 Task: Use time selection snapping to align the start and end points of a guitar riff.
Action: Mouse moved to (86, 5)
Screenshot: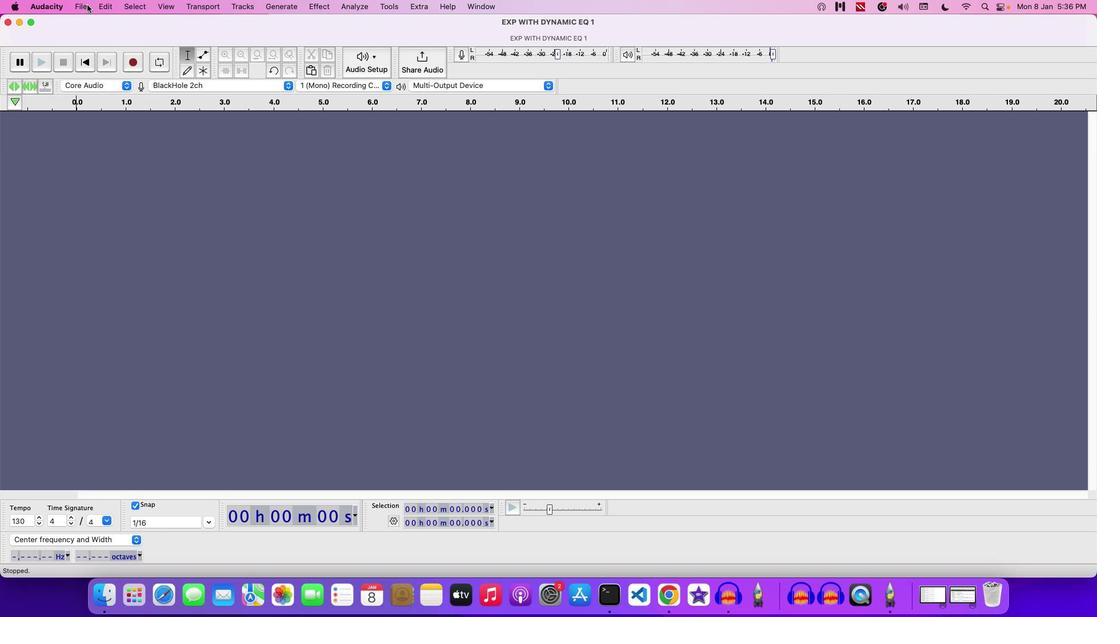 
Action: Mouse pressed left at (86, 5)
Screenshot: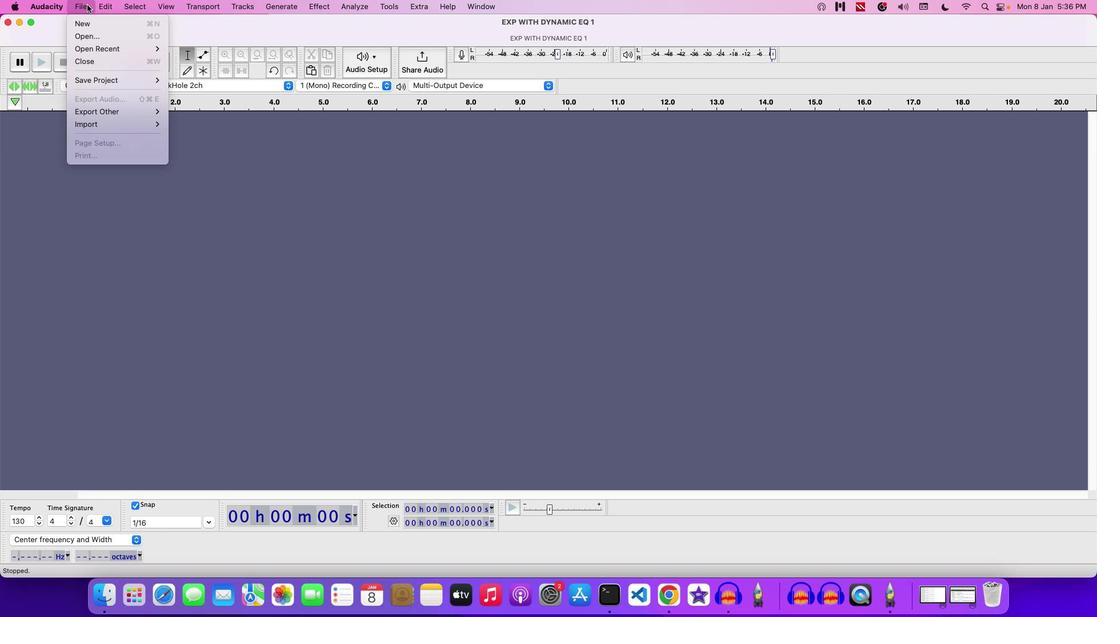
Action: Mouse moved to (100, 36)
Screenshot: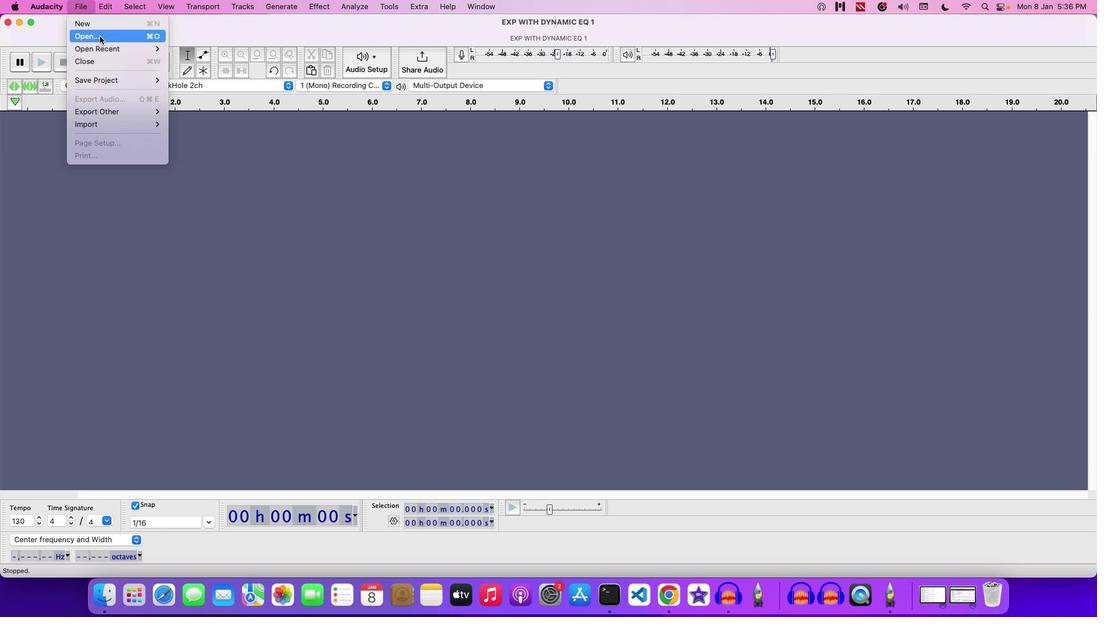 
Action: Mouse pressed left at (100, 36)
Screenshot: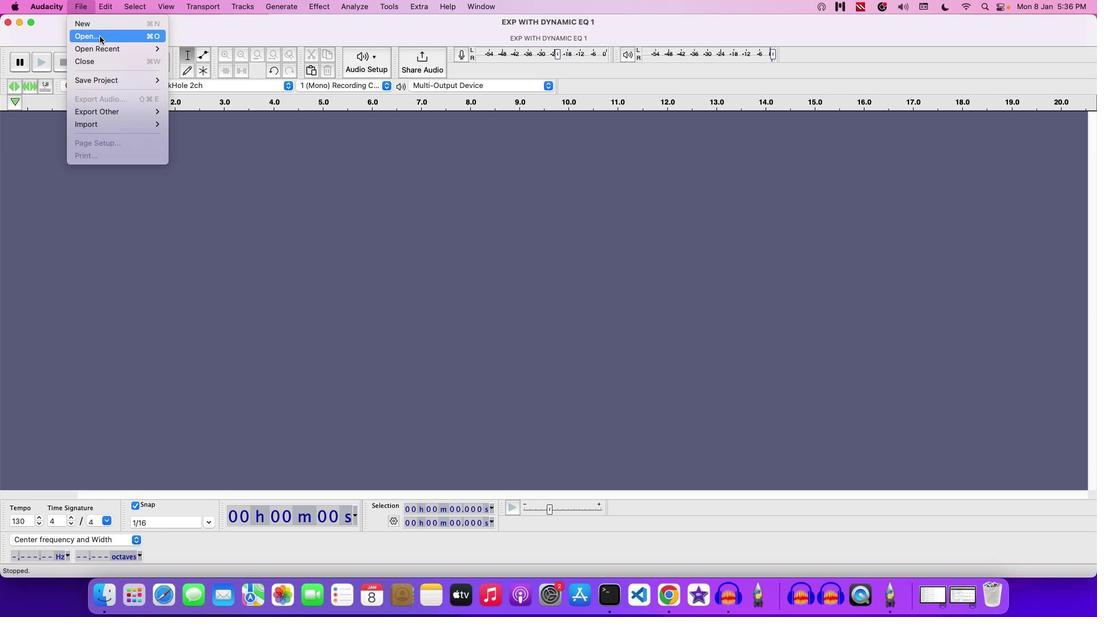 
Action: Mouse moved to (559, 121)
Screenshot: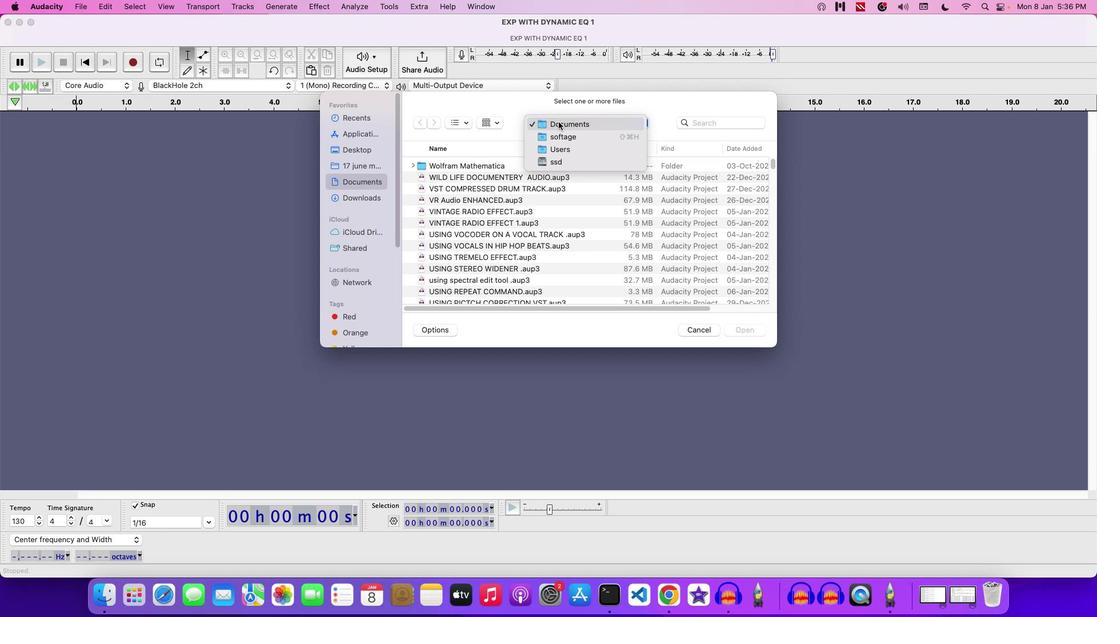
Action: Mouse pressed left at (559, 121)
Screenshot: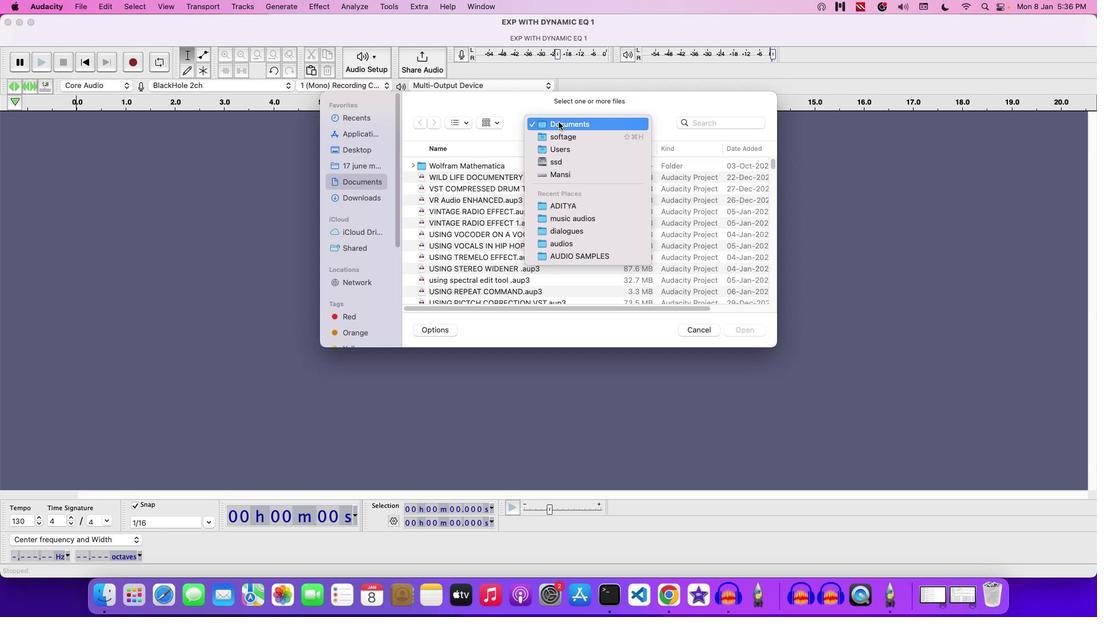 
Action: Mouse moved to (567, 208)
Screenshot: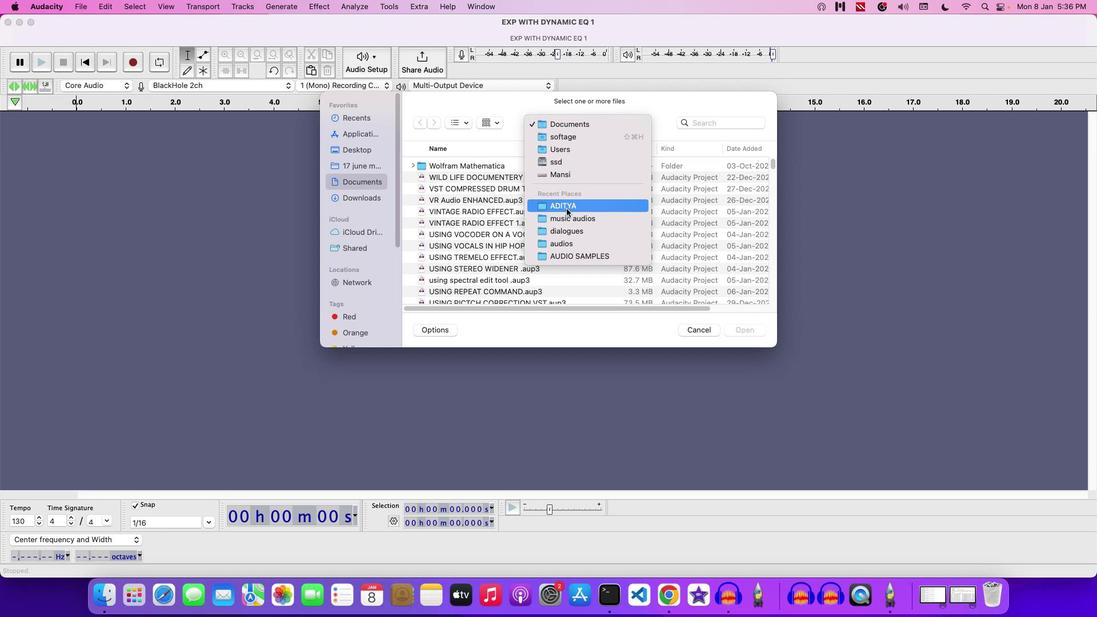 
Action: Mouse pressed left at (567, 208)
Screenshot: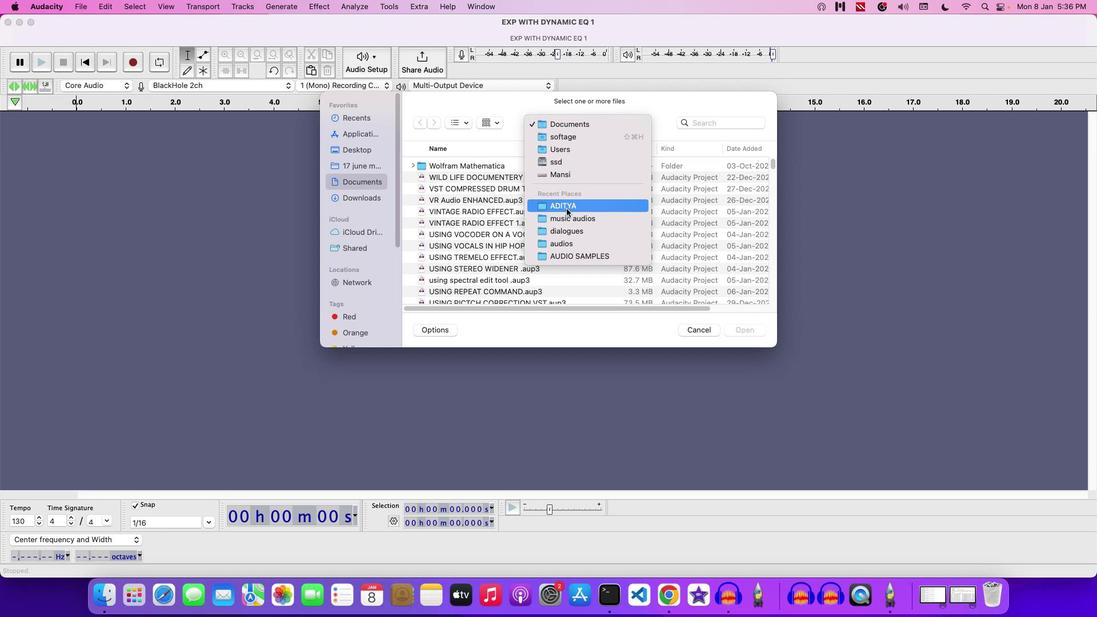 
Action: Mouse moved to (536, 217)
Screenshot: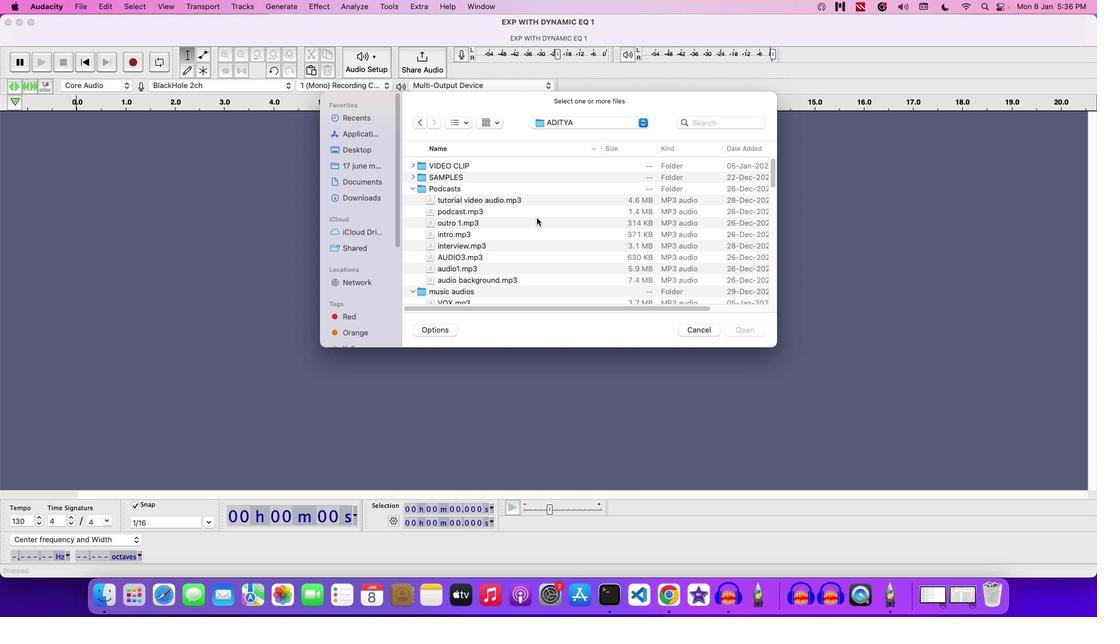 
Action: Mouse scrolled (536, 217) with delta (0, 0)
Screenshot: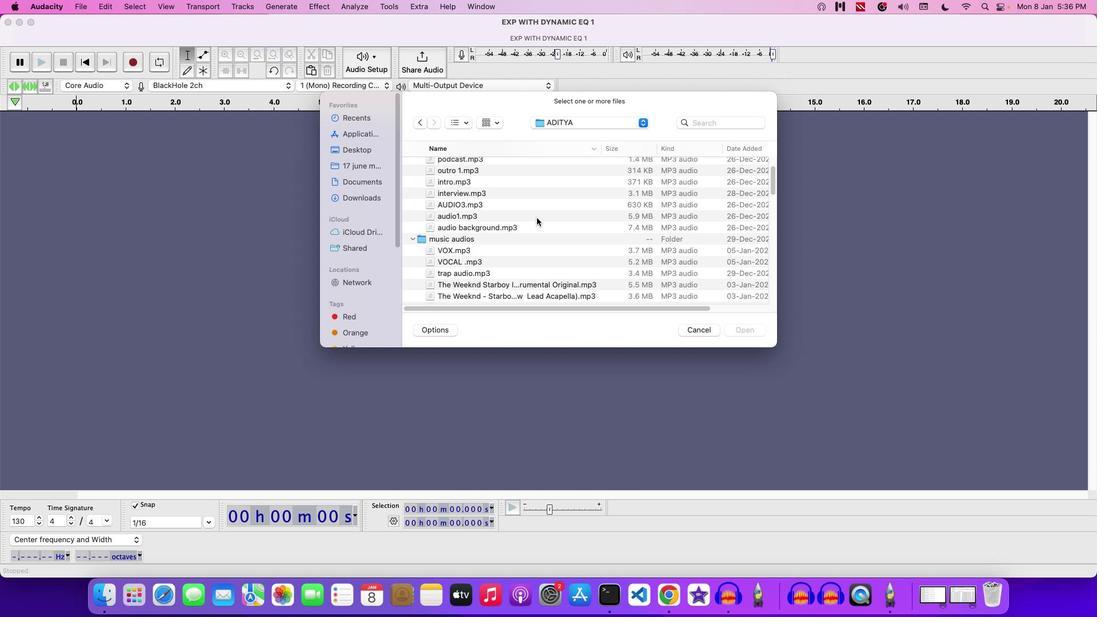 
Action: Mouse scrolled (536, 217) with delta (0, 0)
Screenshot: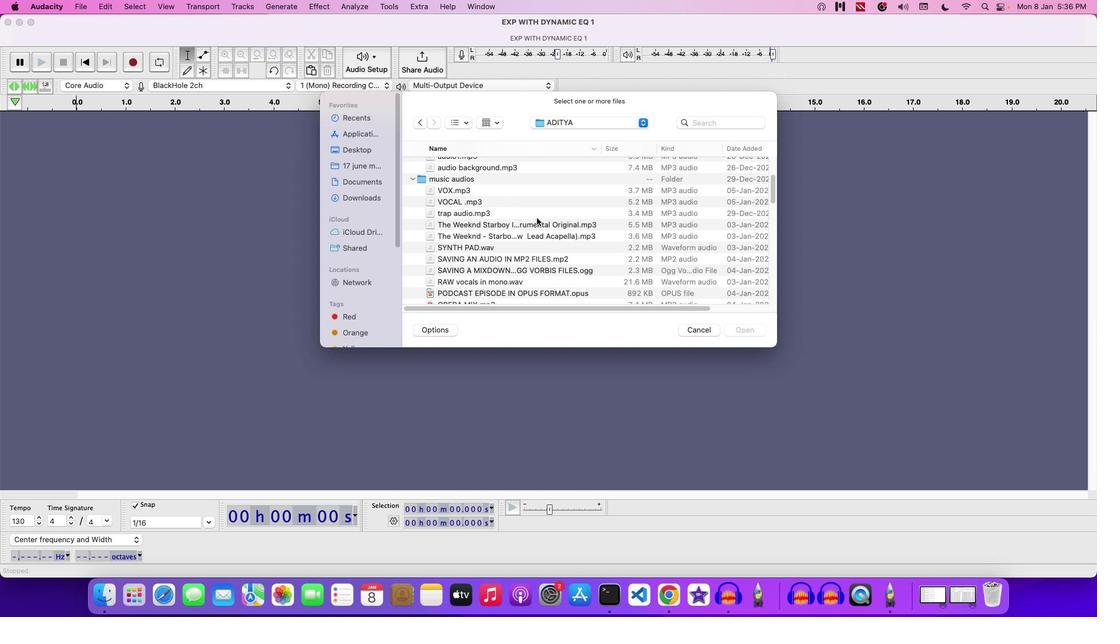 
Action: Mouse scrolled (536, 217) with delta (0, -1)
Screenshot: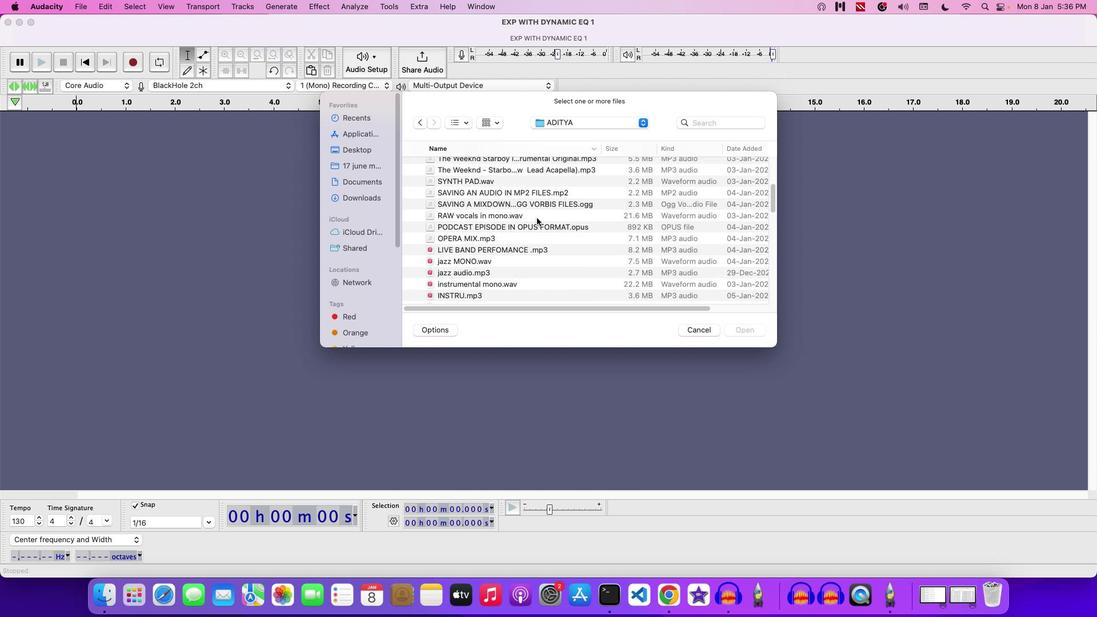 
Action: Mouse scrolled (536, 217) with delta (0, -2)
Screenshot: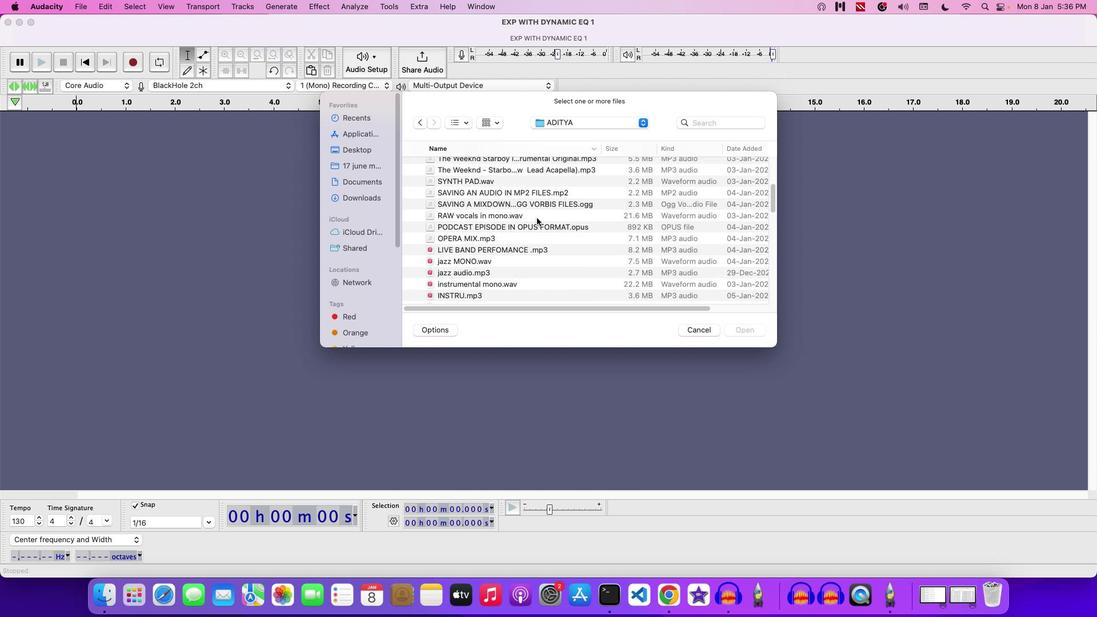 
Action: Mouse scrolled (536, 217) with delta (0, -2)
Screenshot: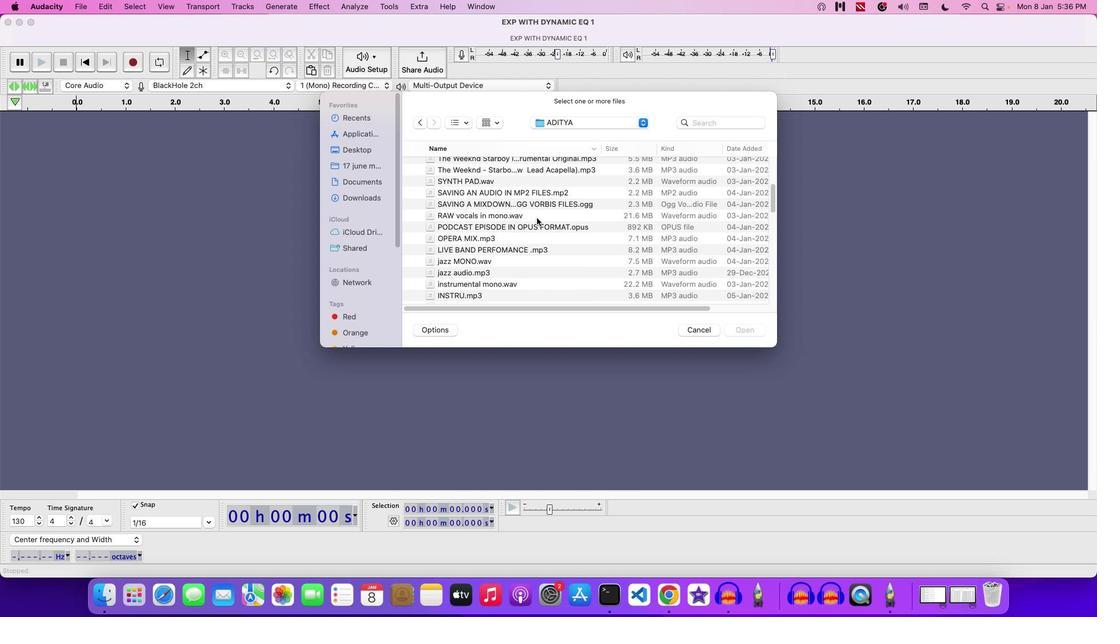 
Action: Mouse scrolled (536, 217) with delta (0, 0)
Screenshot: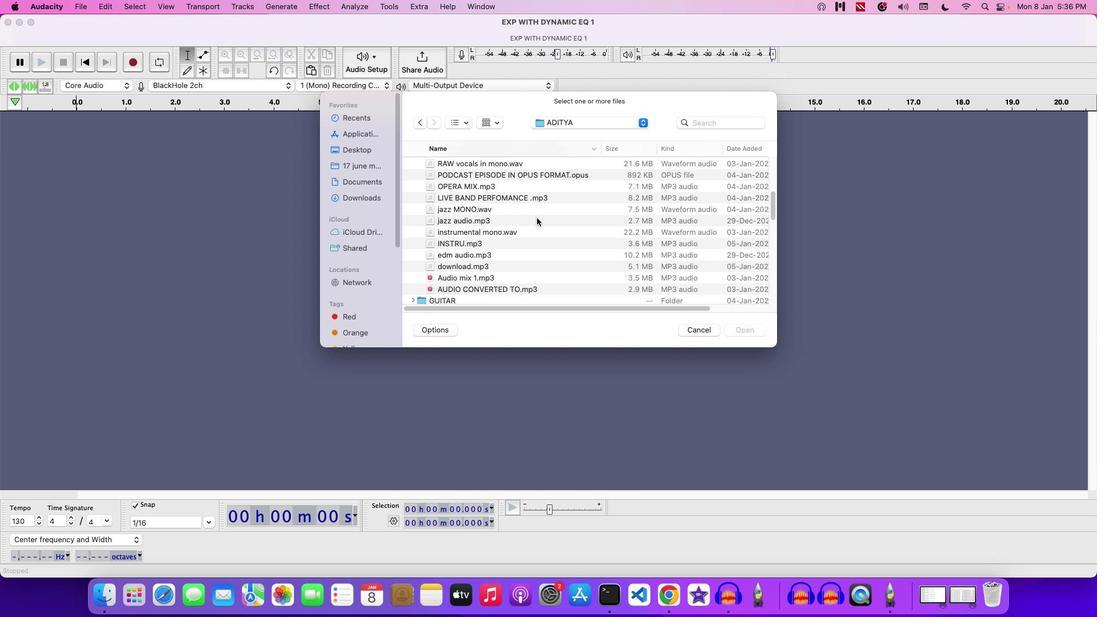 
Action: Mouse scrolled (536, 217) with delta (0, 0)
Screenshot: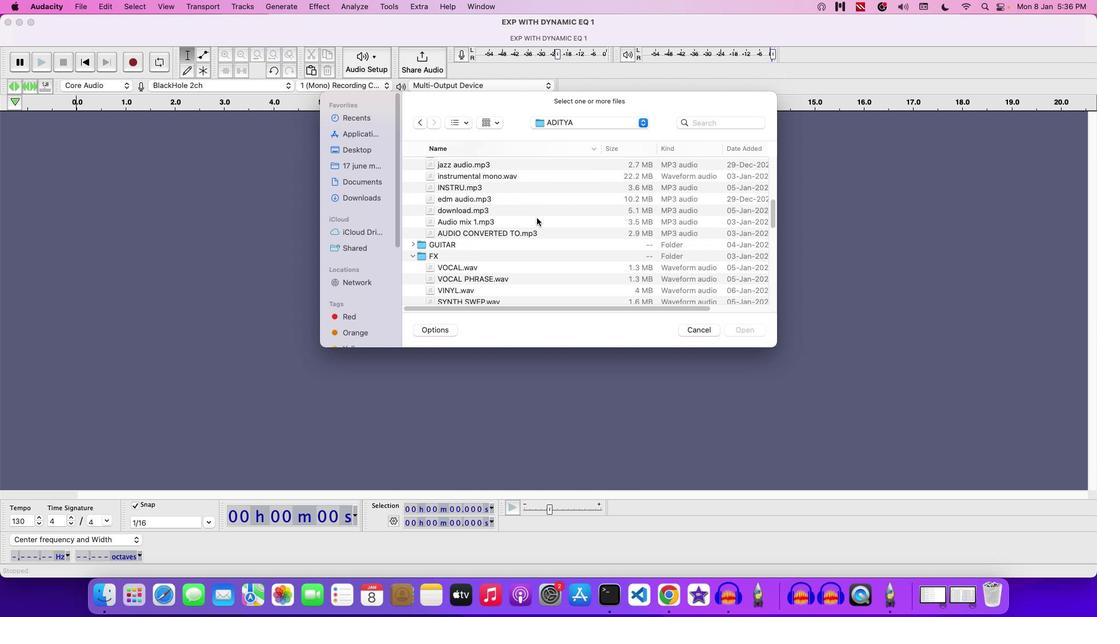 
Action: Mouse scrolled (536, 217) with delta (0, -1)
Screenshot: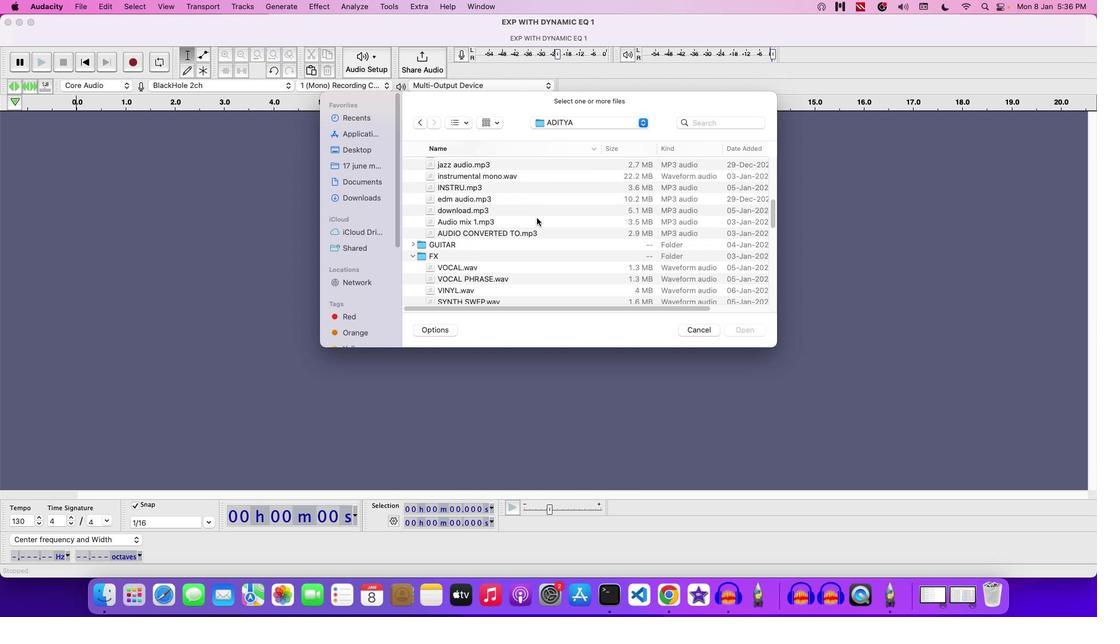 
Action: Mouse scrolled (536, 217) with delta (0, -2)
Screenshot: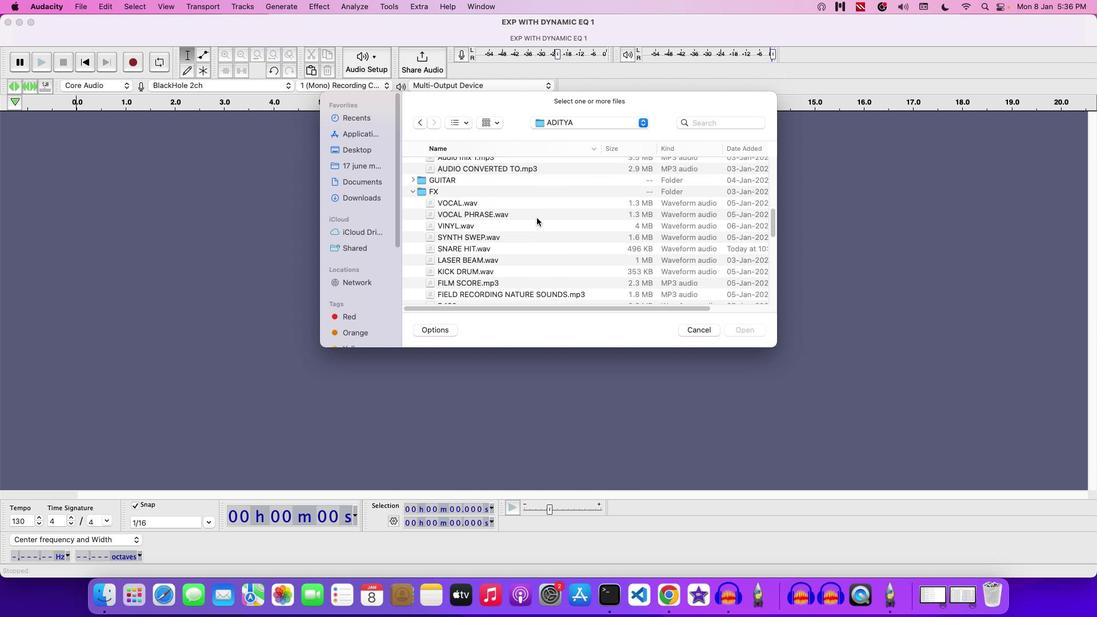 
Action: Mouse scrolled (536, 217) with delta (0, -2)
Screenshot: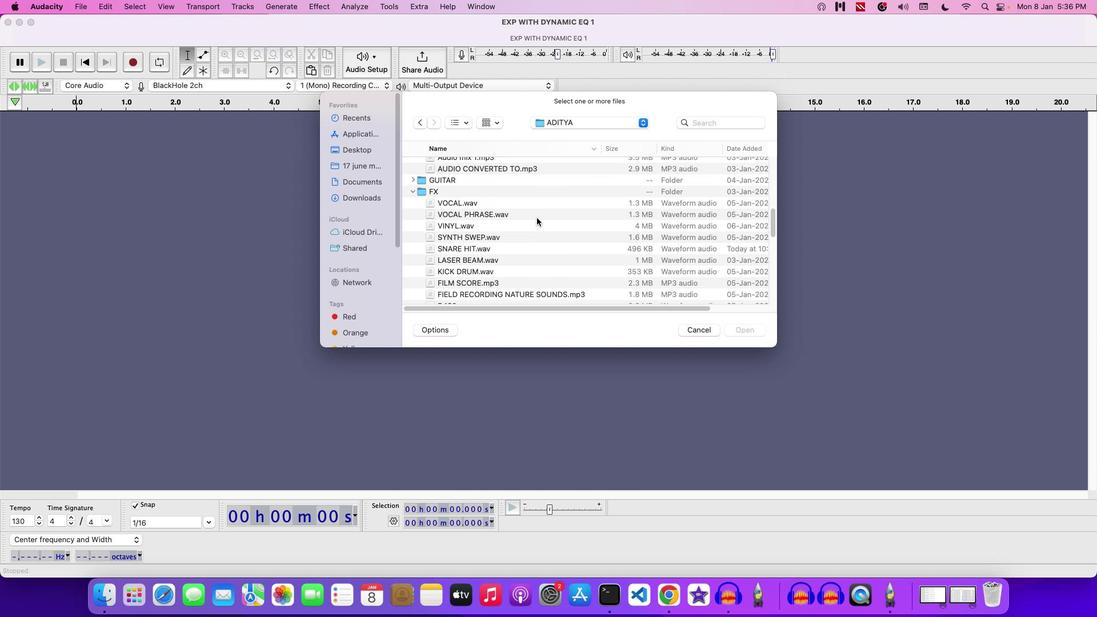 
Action: Mouse moved to (415, 182)
Screenshot: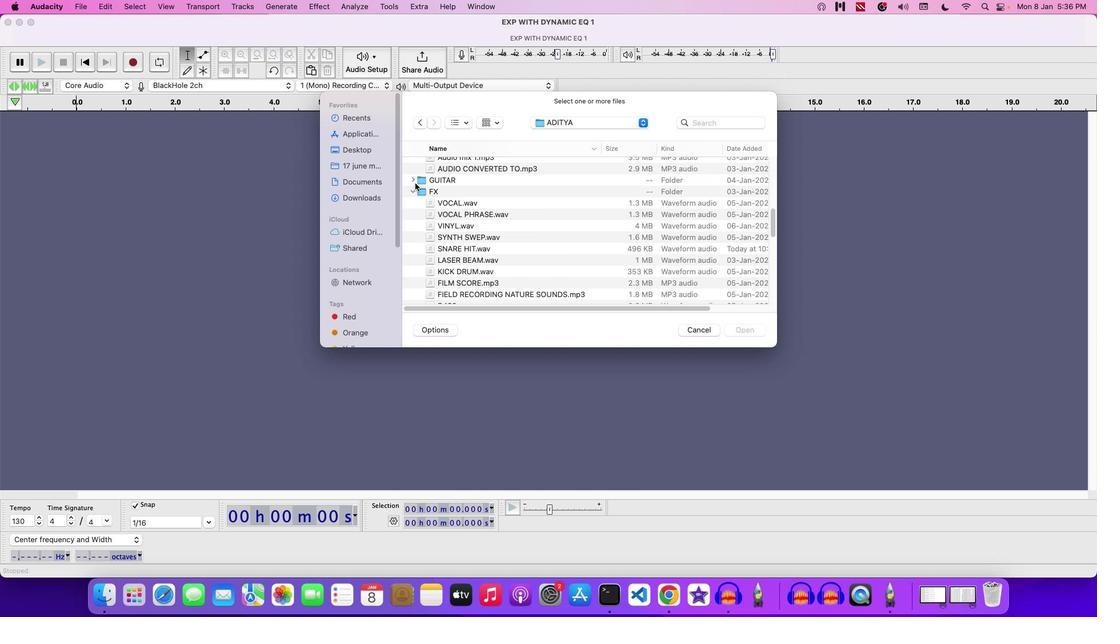 
Action: Mouse pressed left at (415, 182)
Screenshot: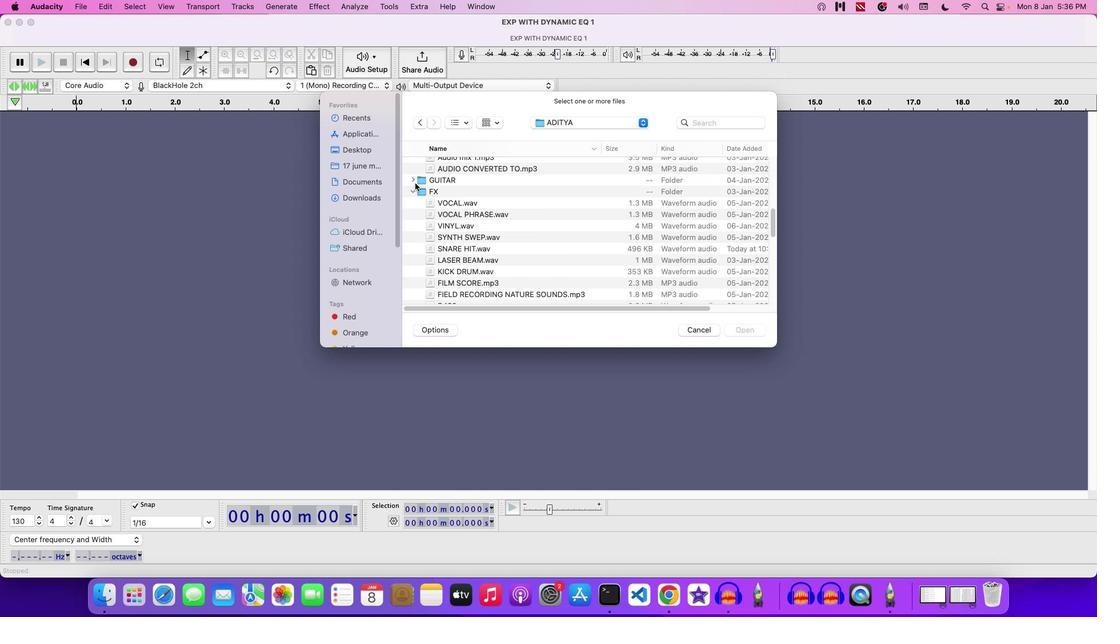 
Action: Mouse moved to (446, 191)
Screenshot: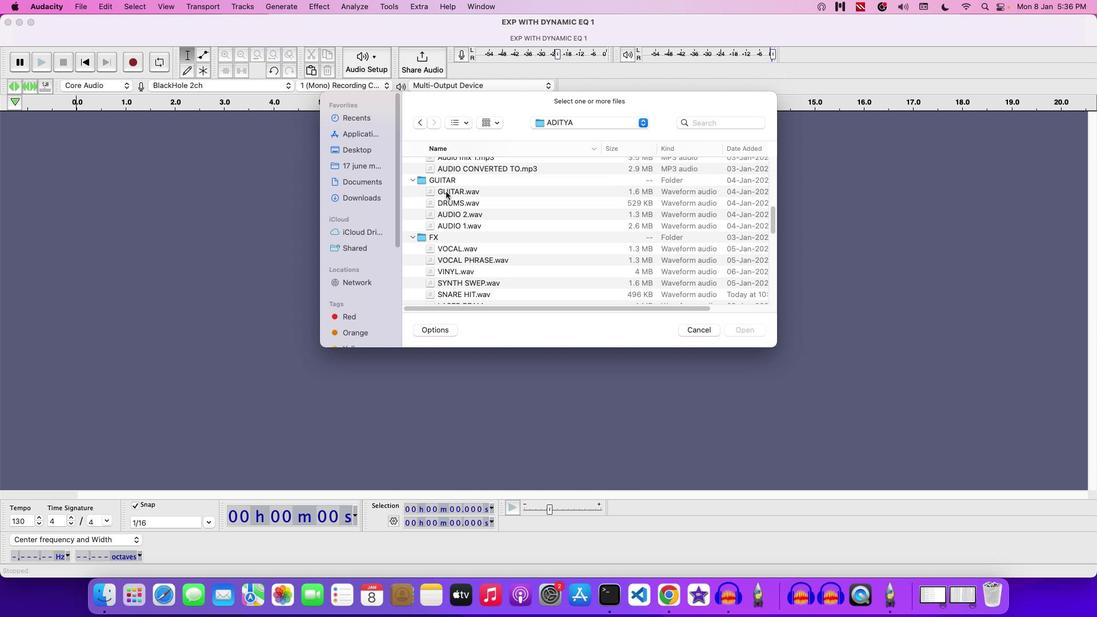 
Action: Mouse pressed left at (446, 191)
Screenshot: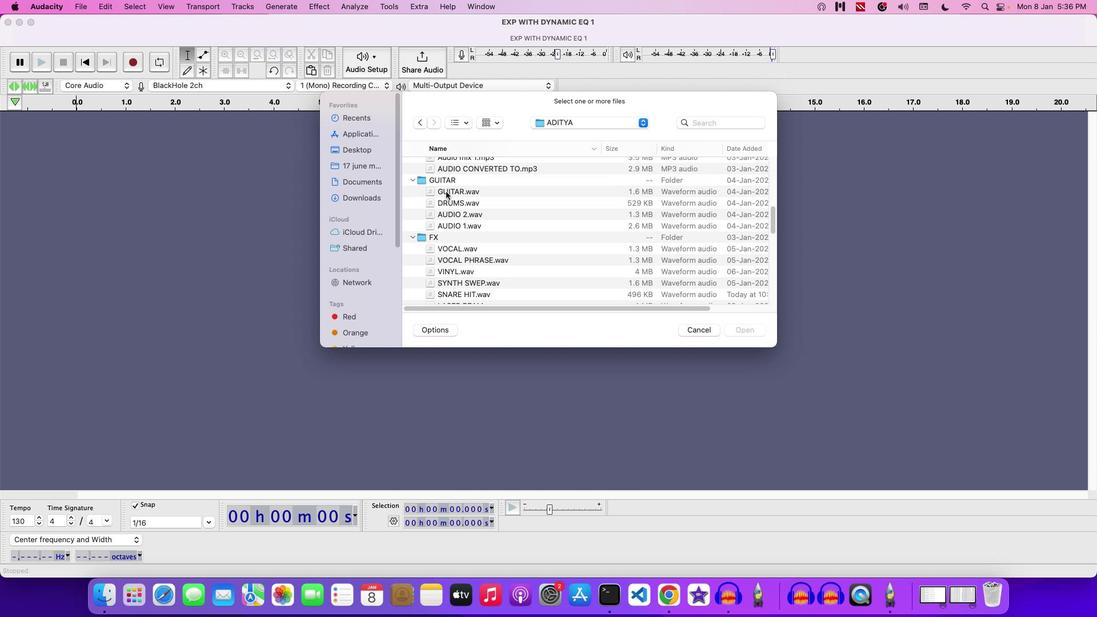 
Action: Mouse moved to (455, 217)
Screenshot: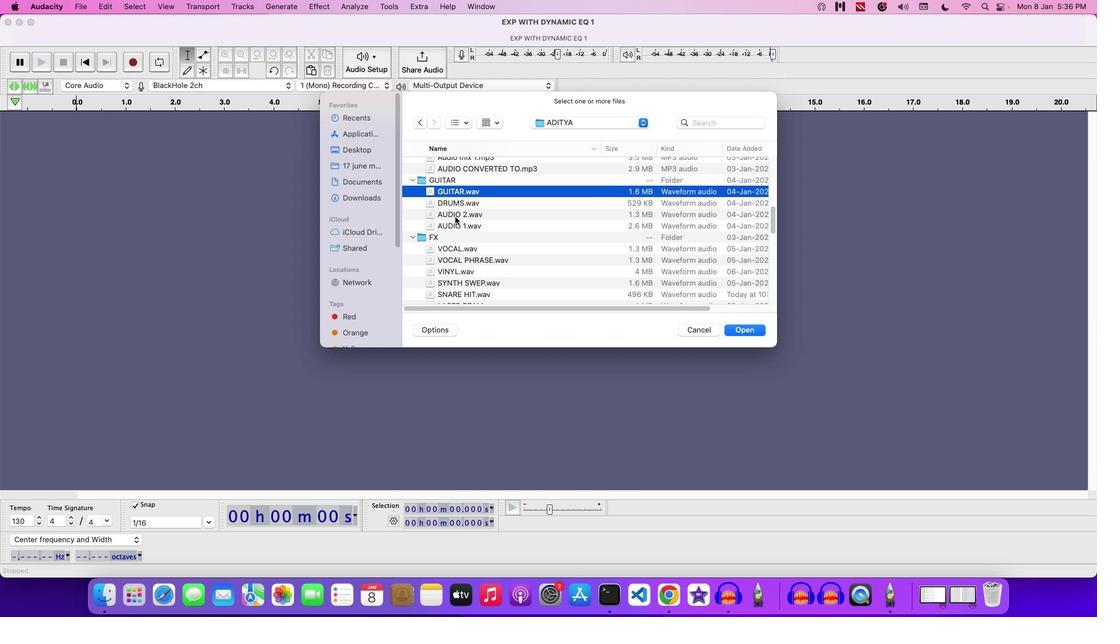
Action: Mouse pressed left at (455, 217)
Screenshot: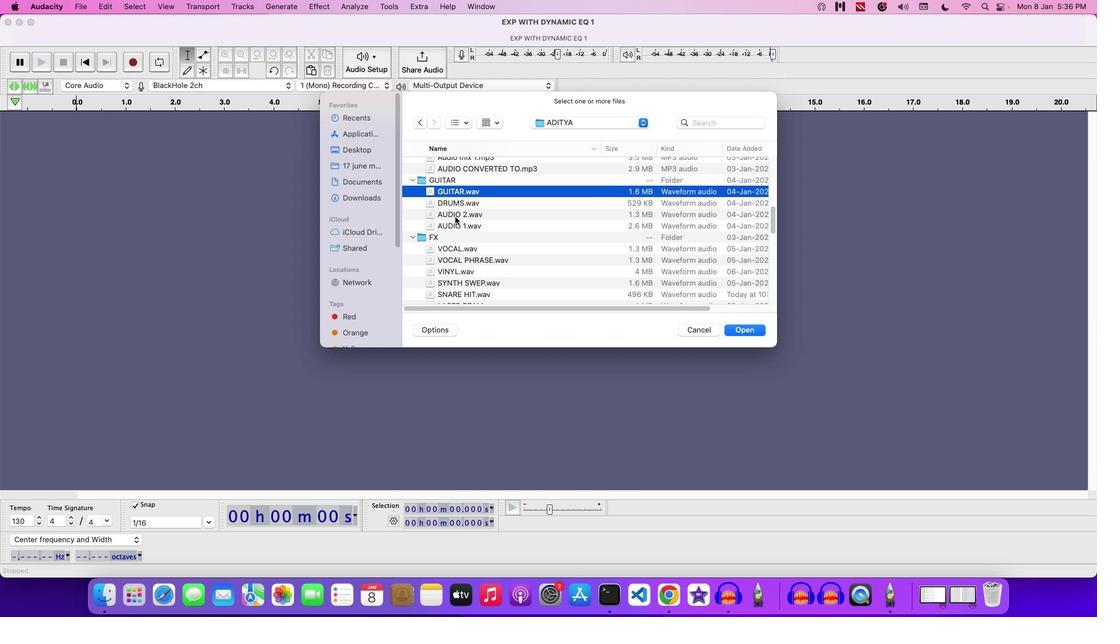 
Action: Mouse moved to (463, 216)
Screenshot: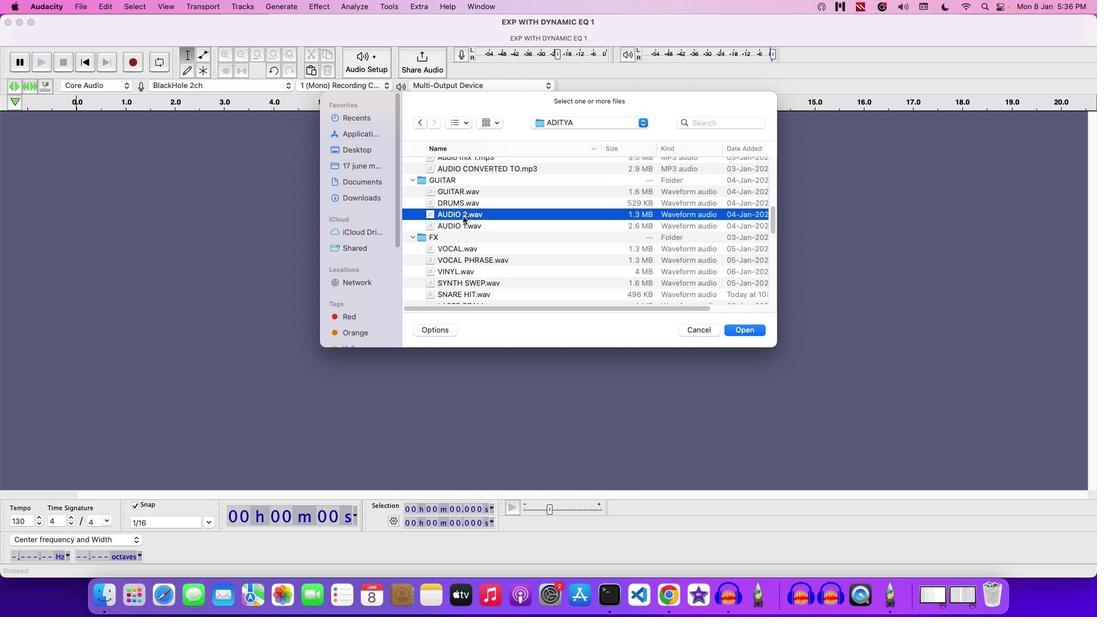 
Action: Mouse pressed left at (463, 216)
Screenshot: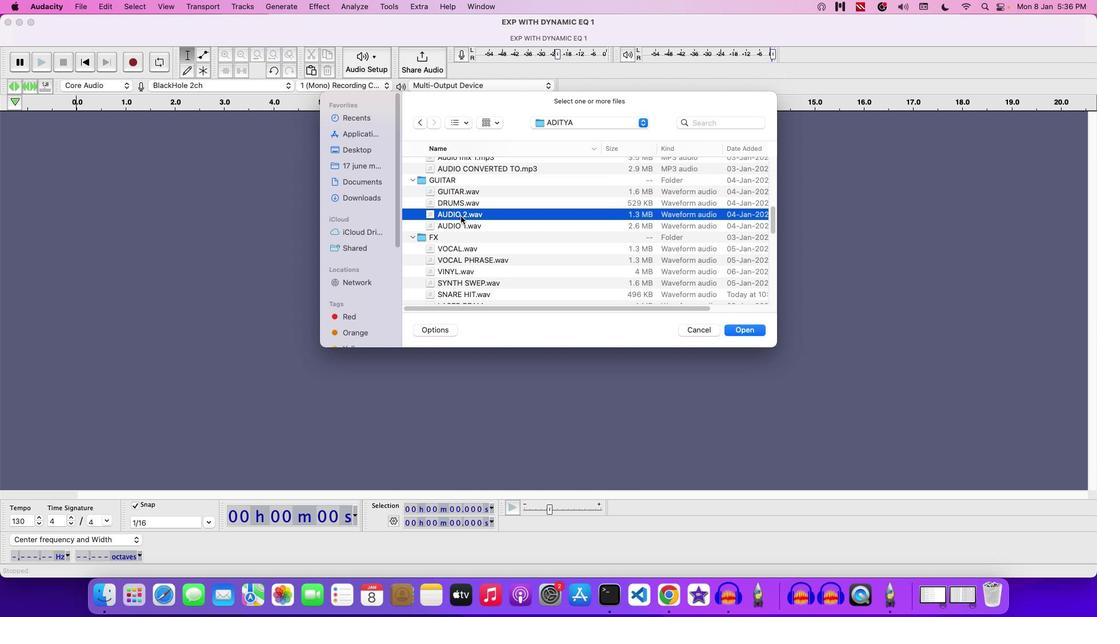
Action: Mouse moved to (699, 328)
Screenshot: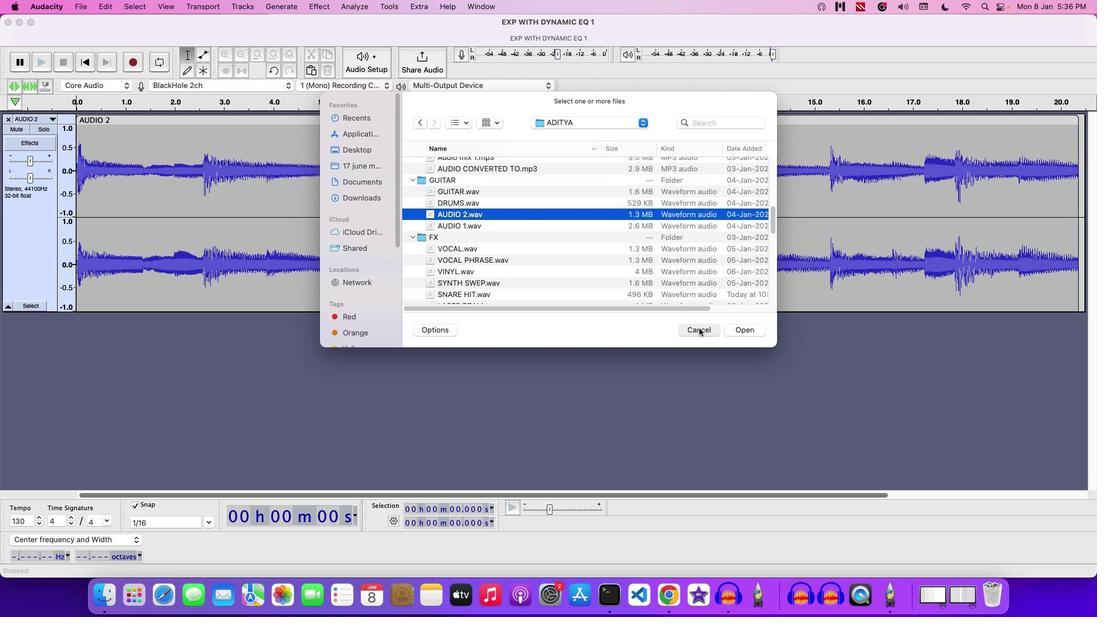 
Action: Mouse pressed left at (699, 328)
Screenshot: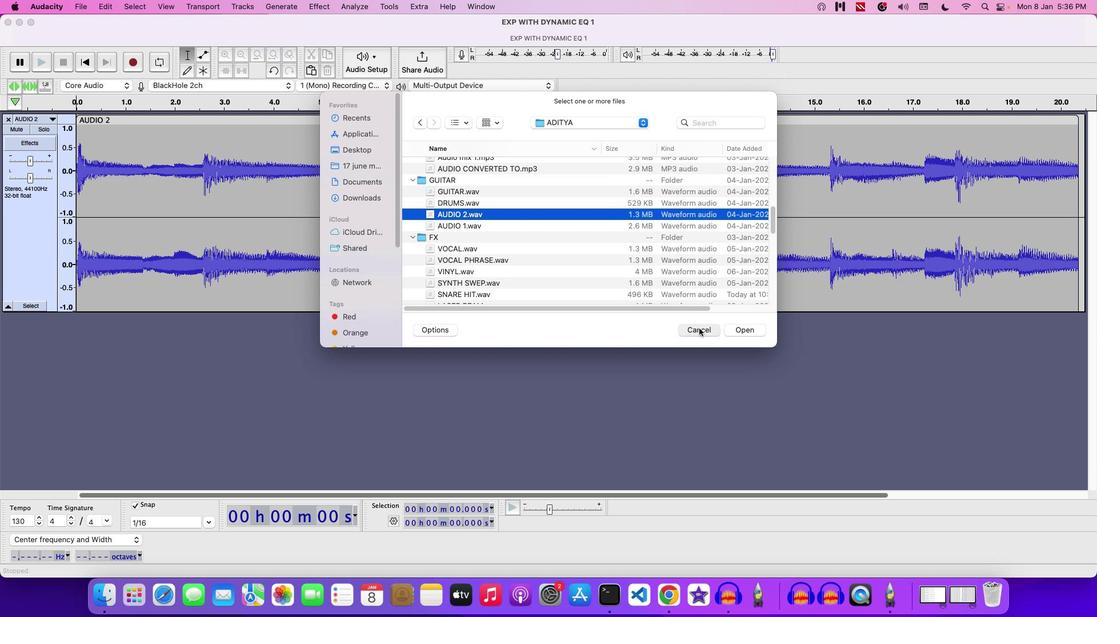 
Action: Mouse moved to (25, 161)
Screenshot: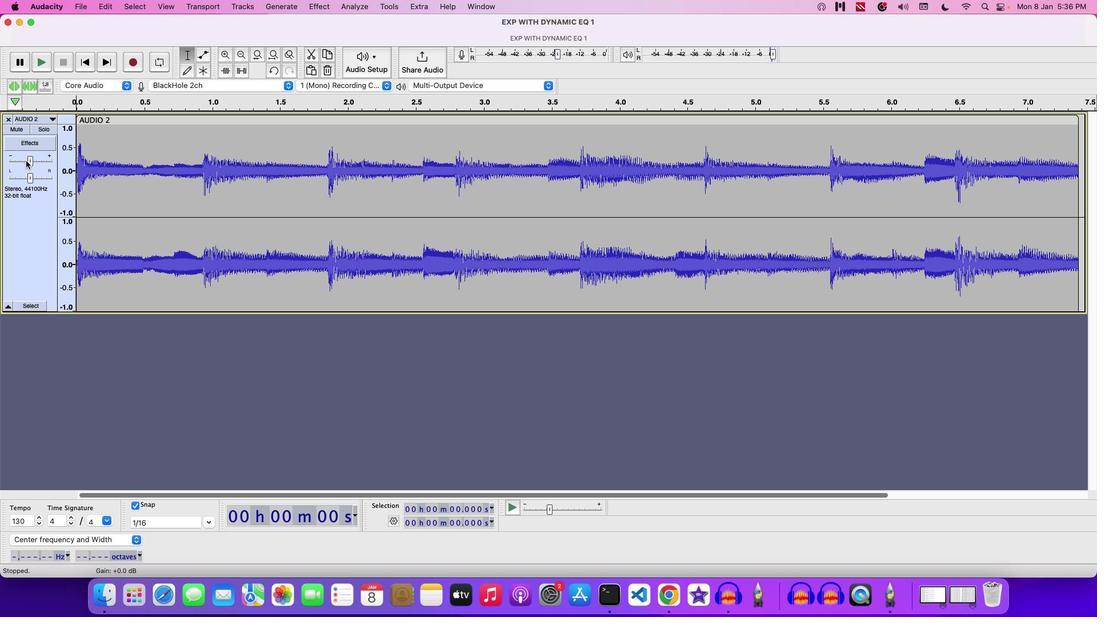 
Action: Mouse pressed left at (25, 161)
Screenshot: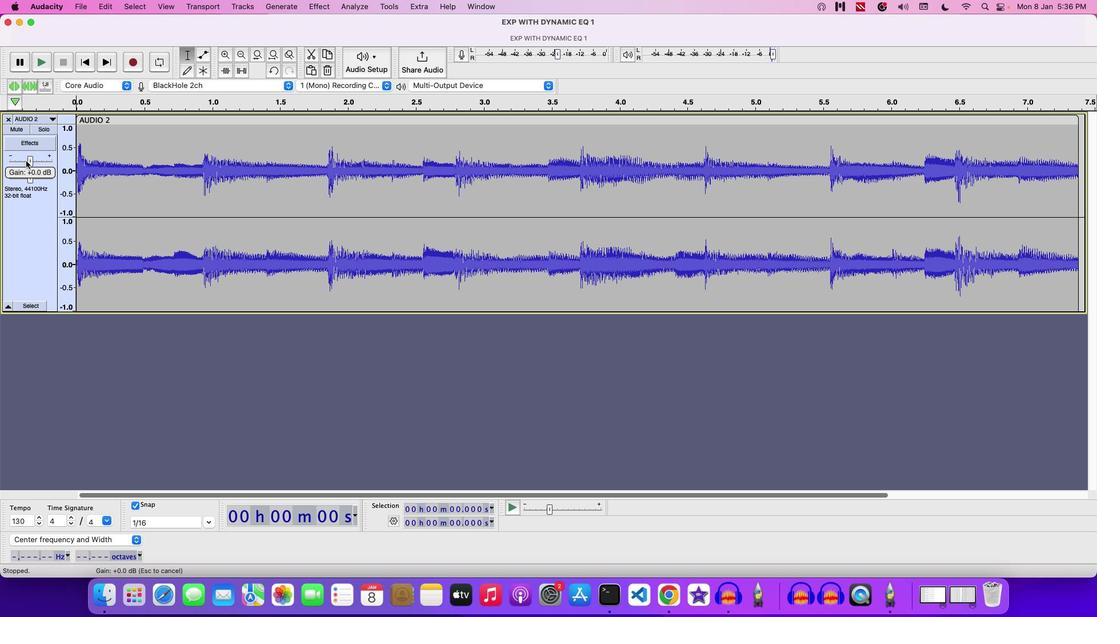 
Action: Mouse moved to (26, 161)
Screenshot: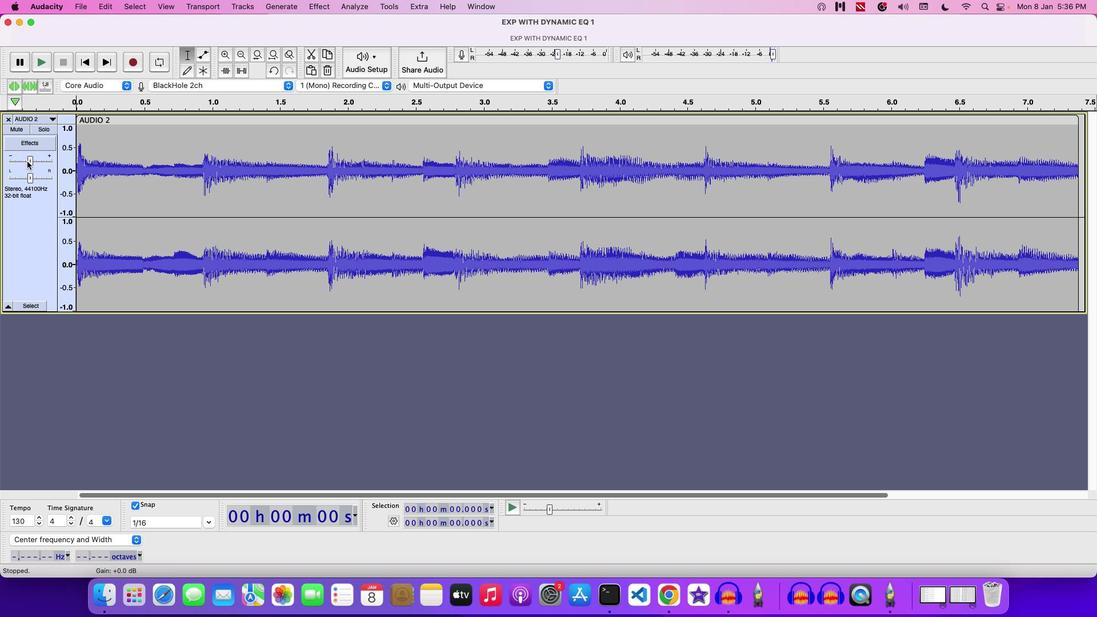 
Action: Mouse pressed left at (26, 161)
Screenshot: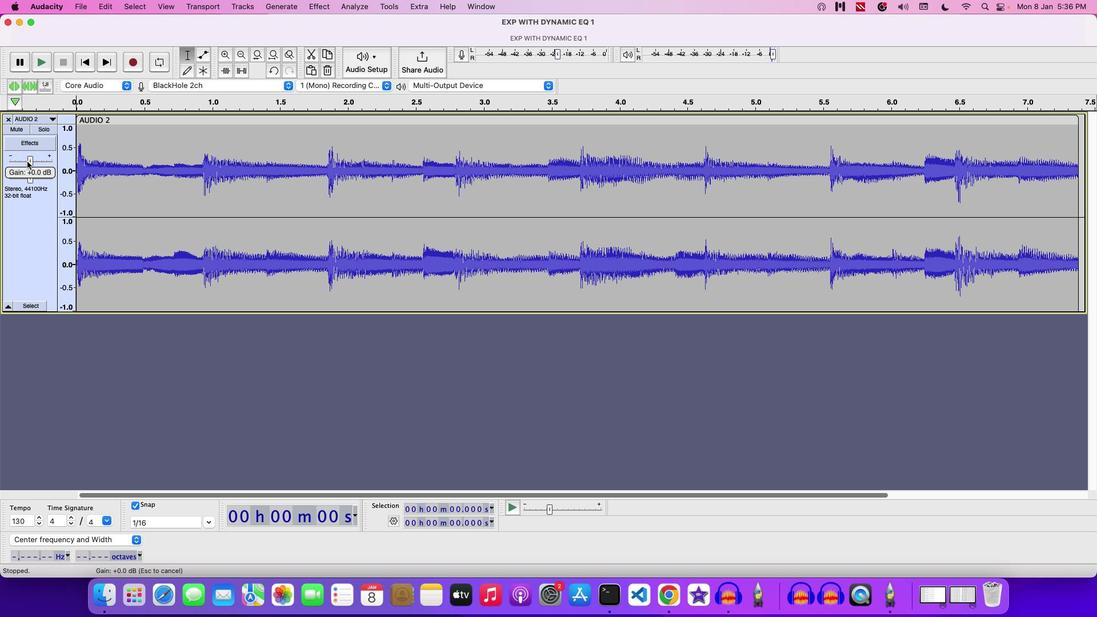 
Action: Mouse moved to (23, 160)
Screenshot: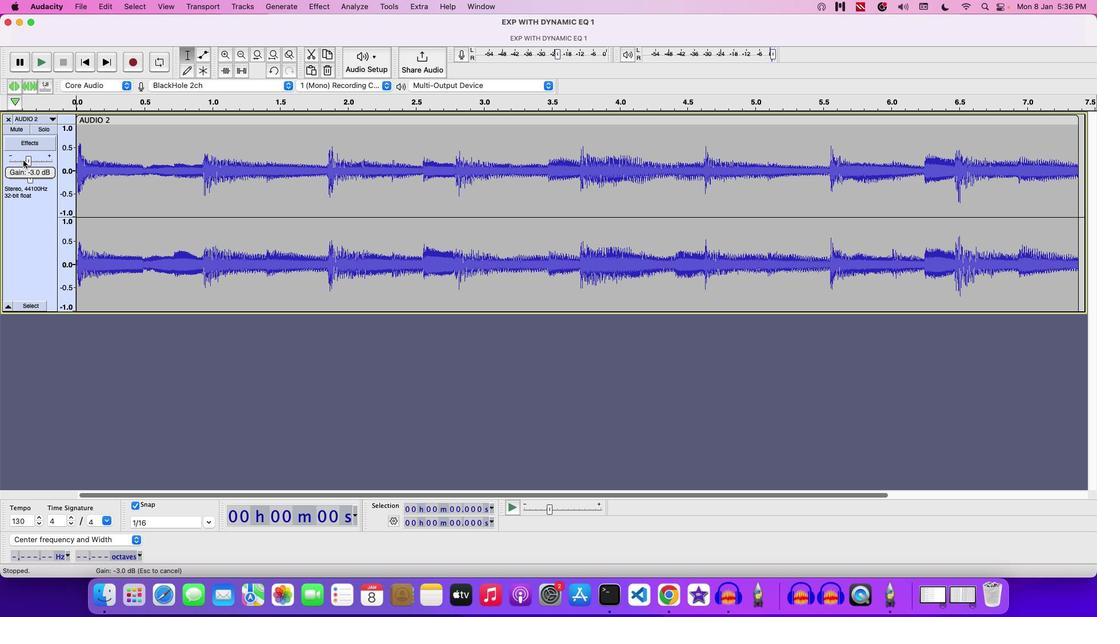 
Action: Key pressed Key.space
Screenshot: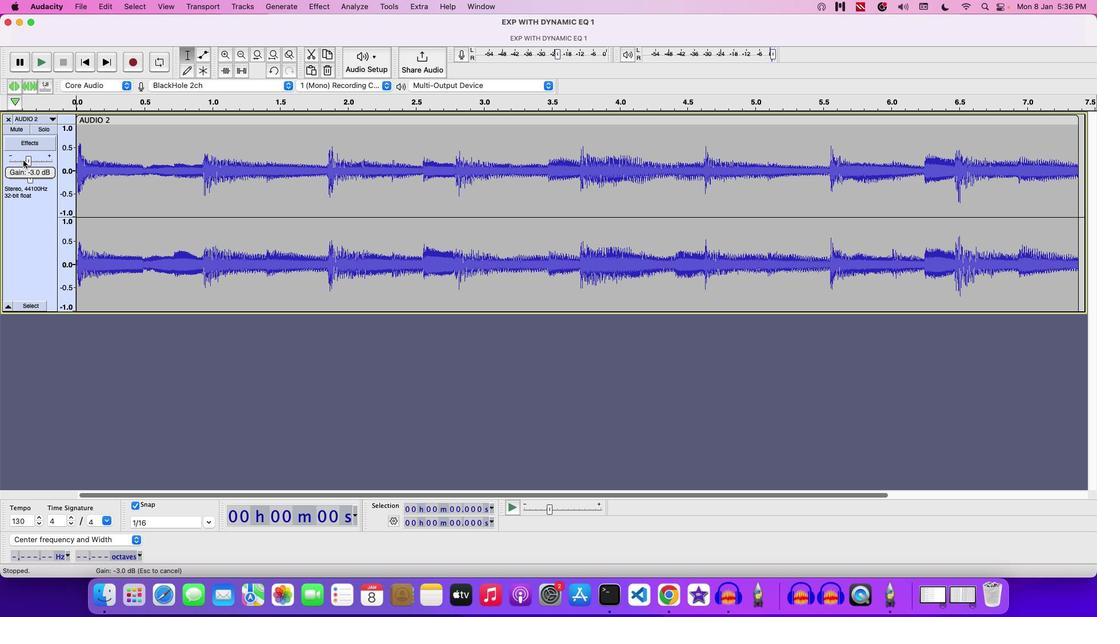 
Action: Mouse moved to (27, 160)
Screenshot: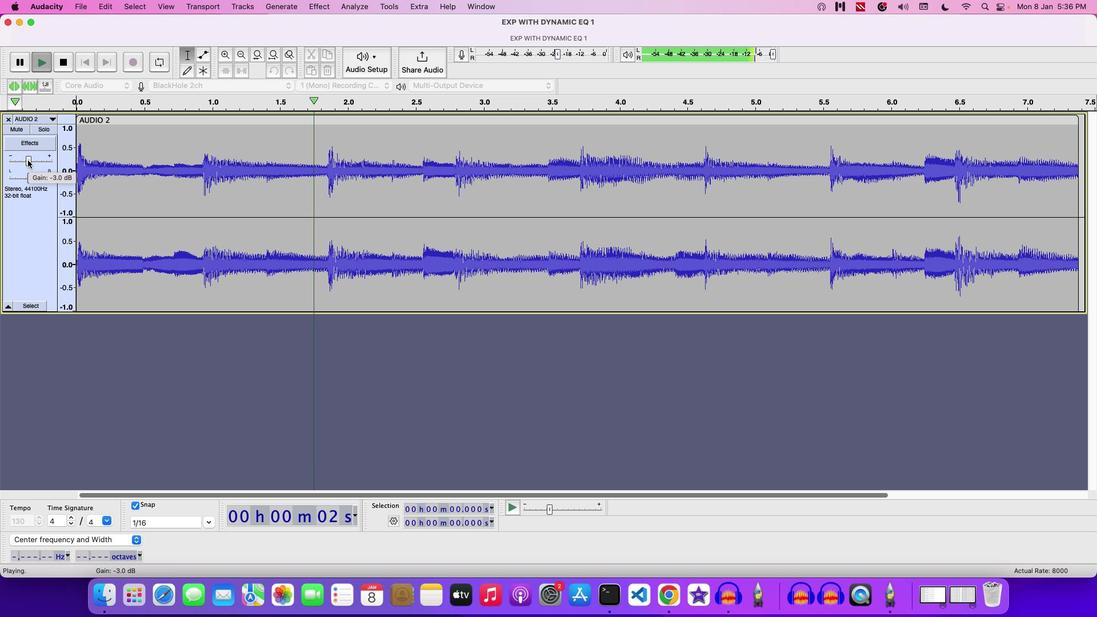 
Action: Mouse pressed left at (27, 160)
Screenshot: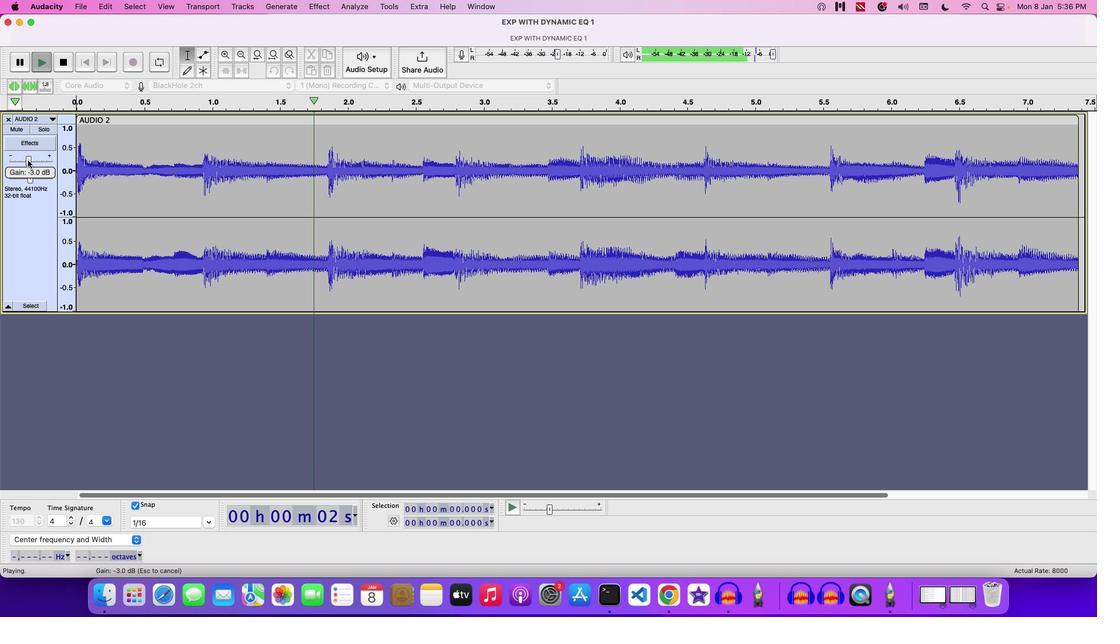 
Action: Mouse moved to (510, 387)
Screenshot: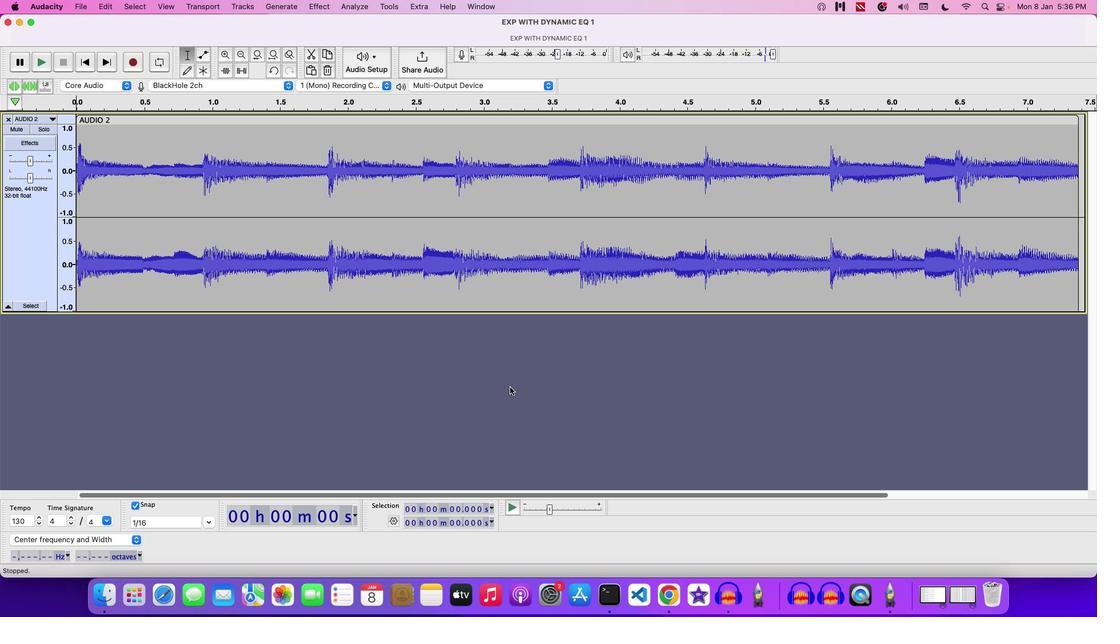 
Action: Key pressed Key.space
Screenshot: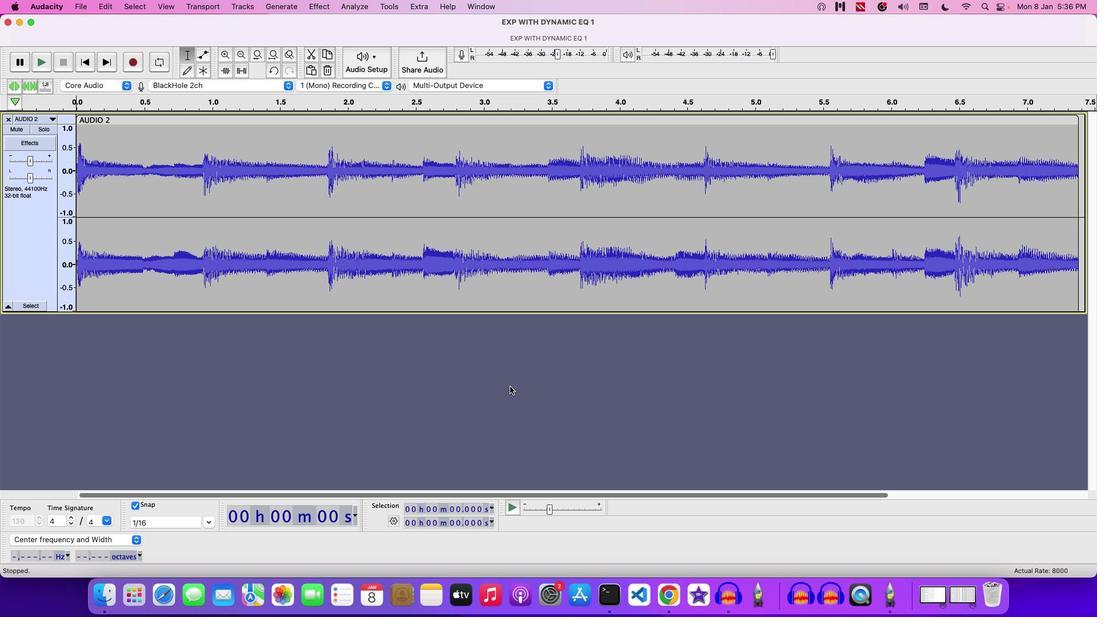 
Action: Mouse moved to (510, 386)
Screenshot: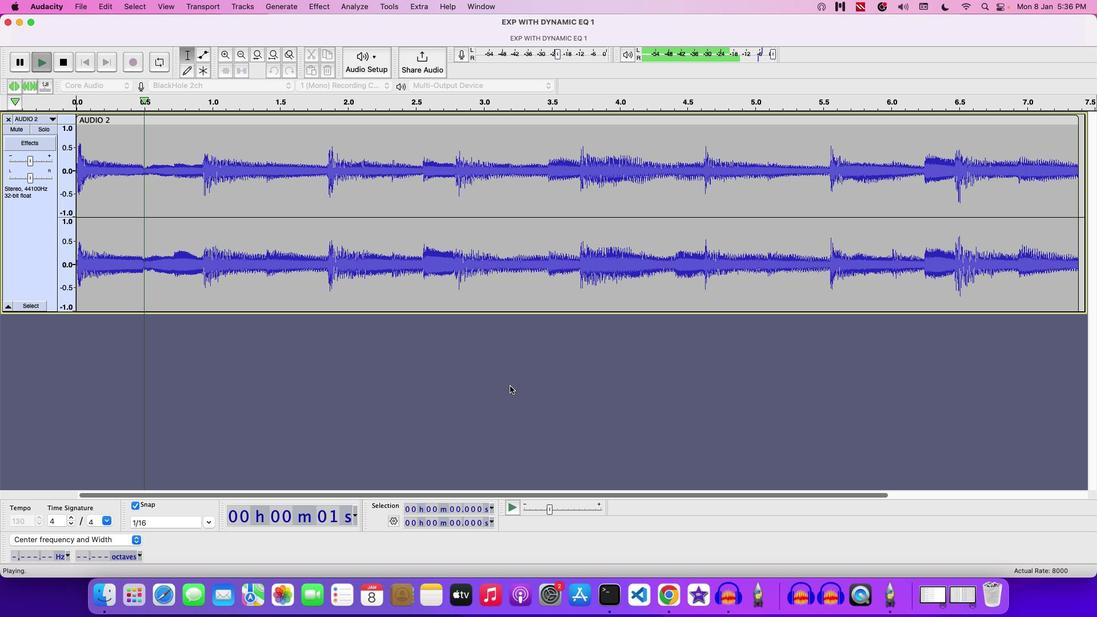 
Action: Key pressed Key.space
Screenshot: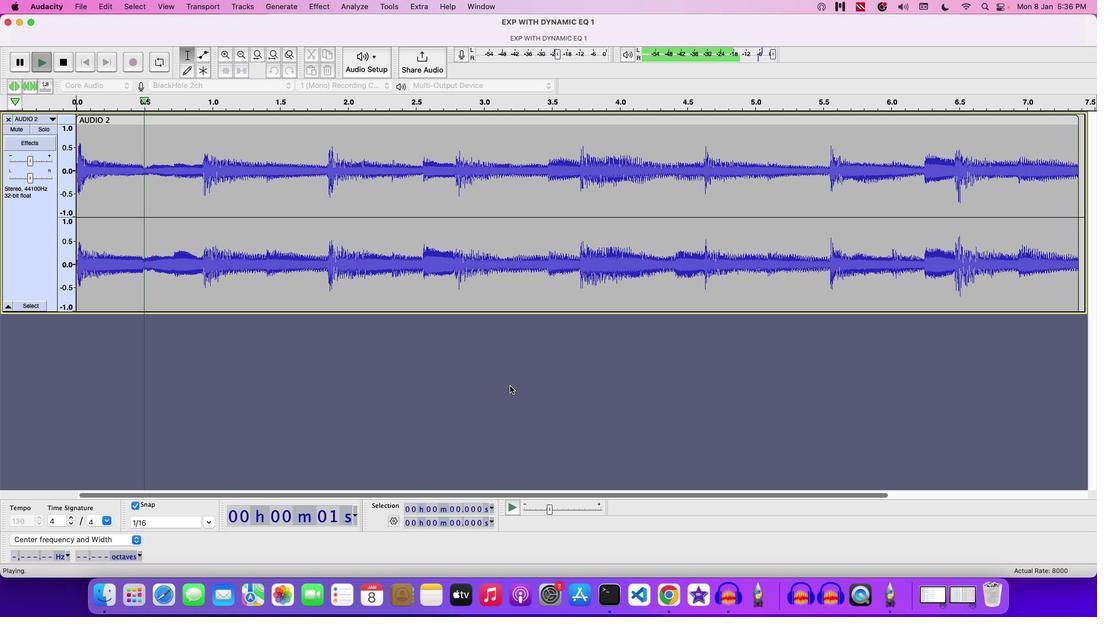 
Action: Mouse moved to (436, 511)
Screenshot: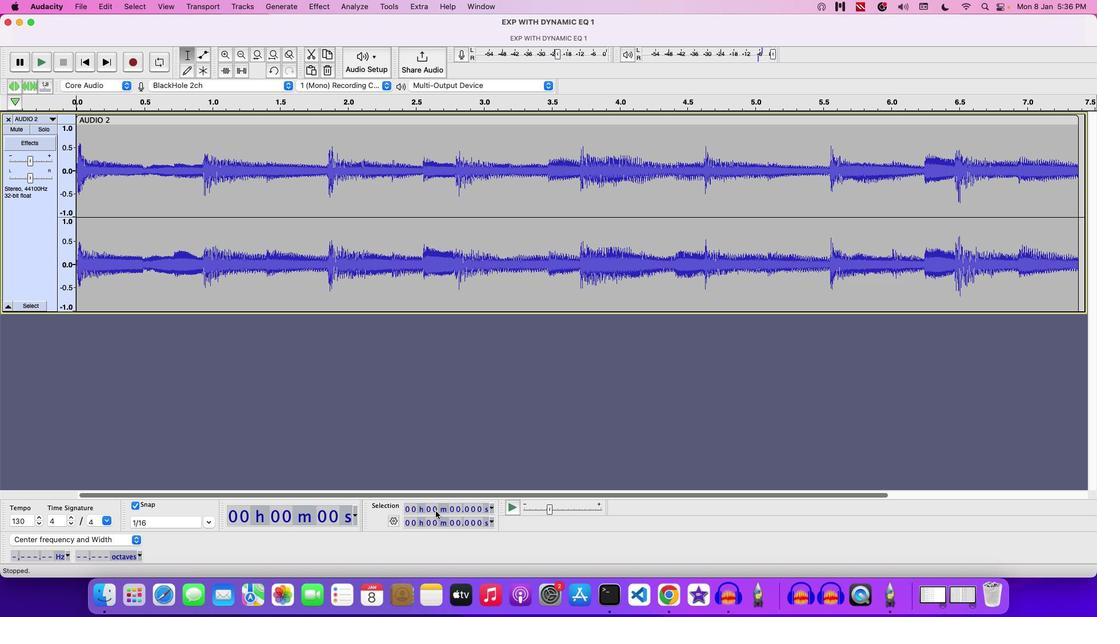 
Action: Mouse pressed left at (436, 511)
Screenshot: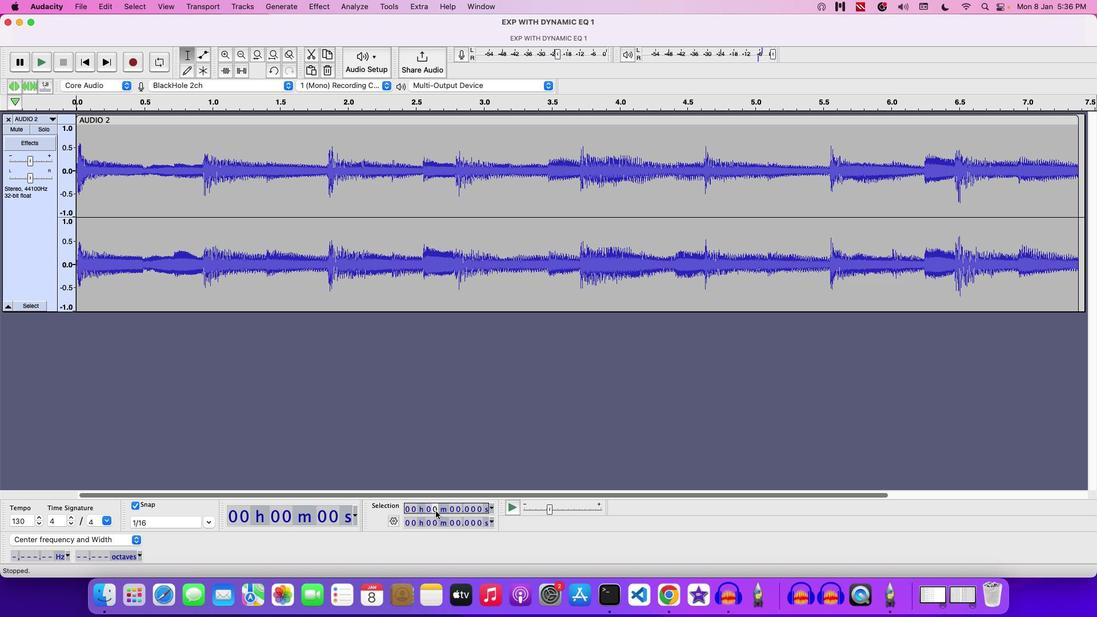 
Action: Mouse moved to (478, 523)
Screenshot: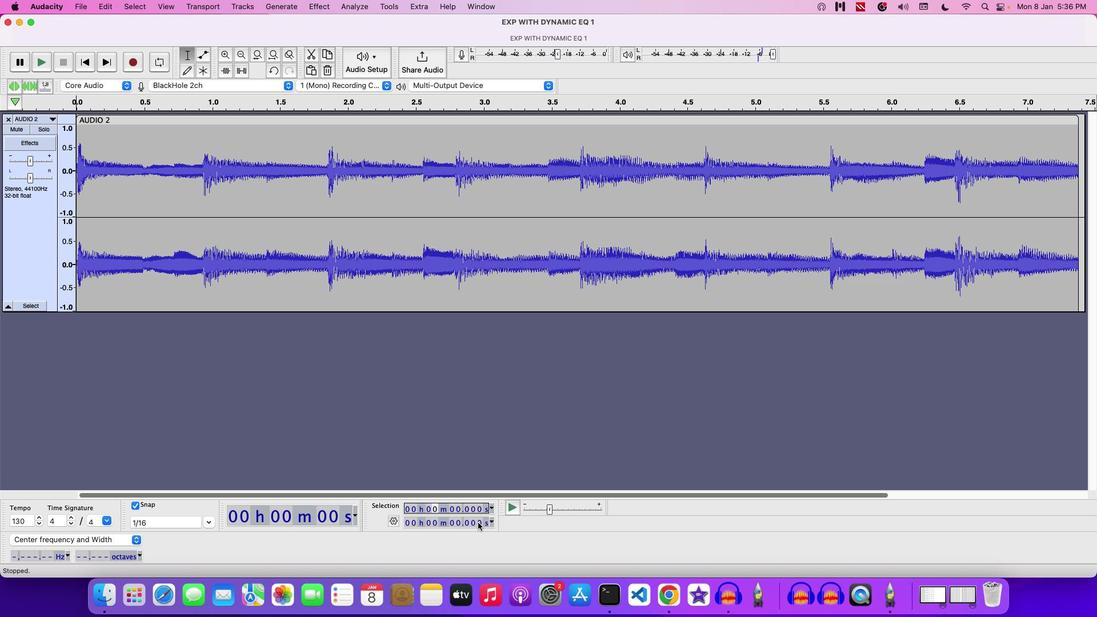 
Action: Mouse pressed left at (478, 523)
Screenshot: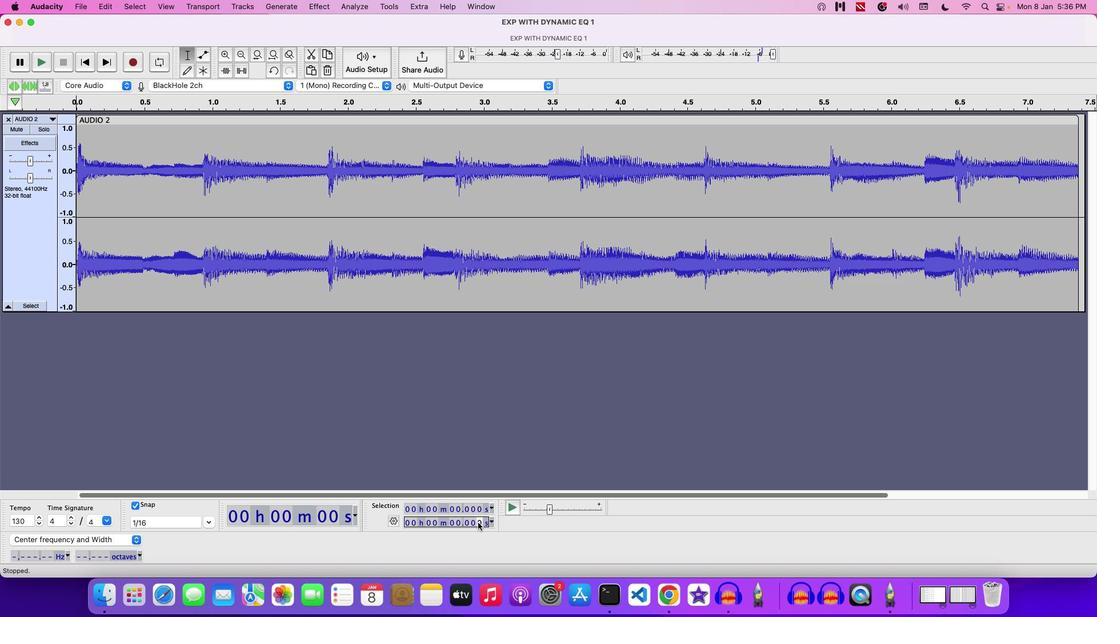
Action: Mouse moved to (458, 511)
Screenshot: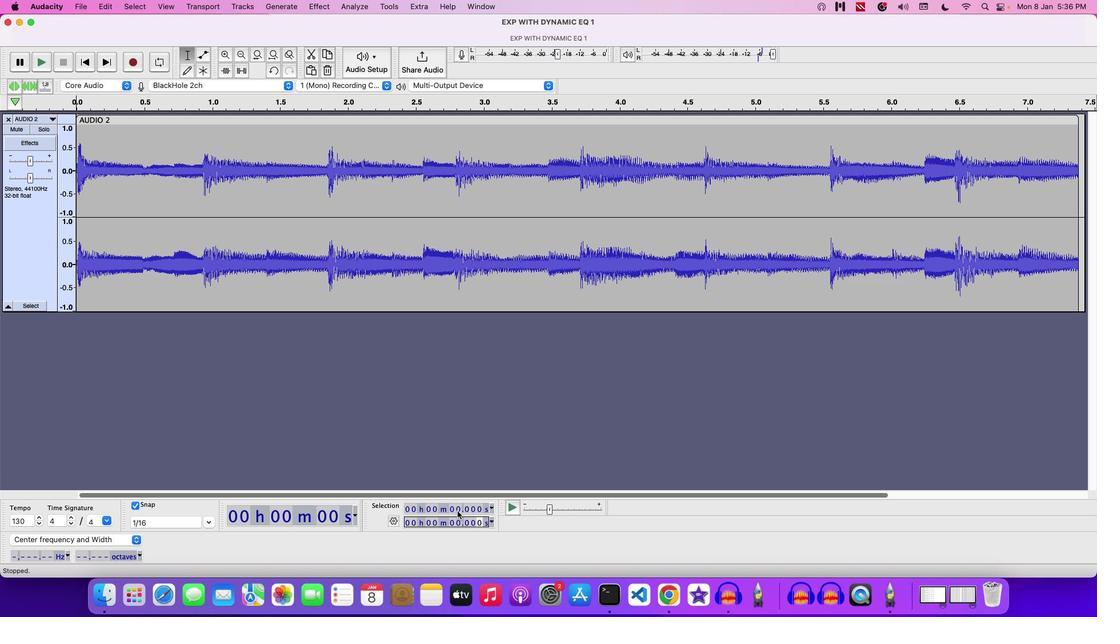 
Action: Mouse pressed left at (458, 511)
Screenshot: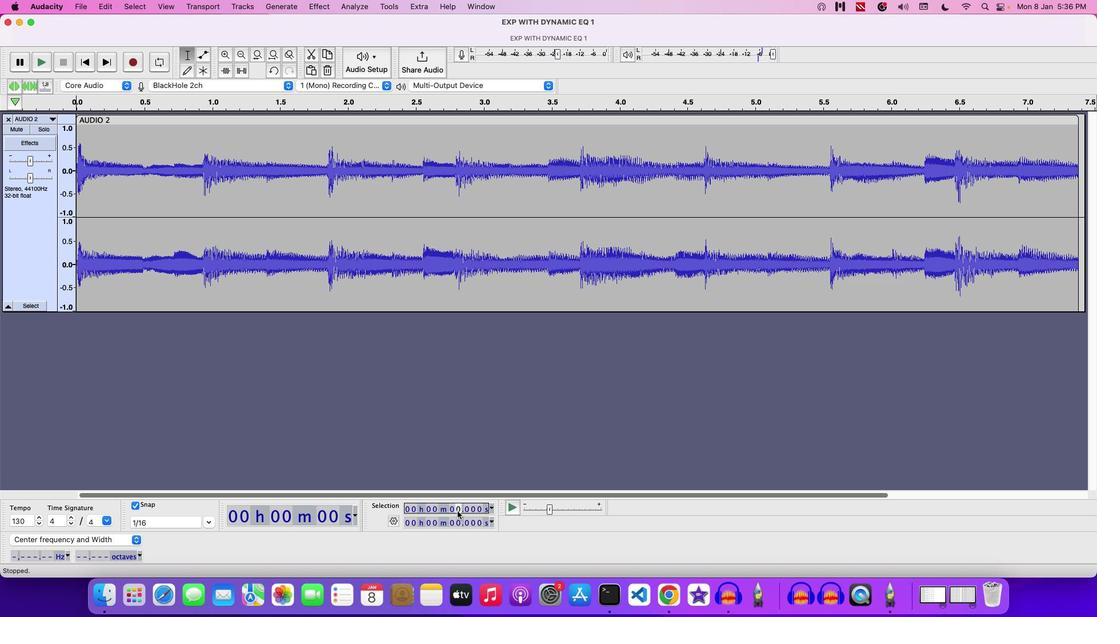 
Action: Mouse moved to (462, 523)
Screenshot: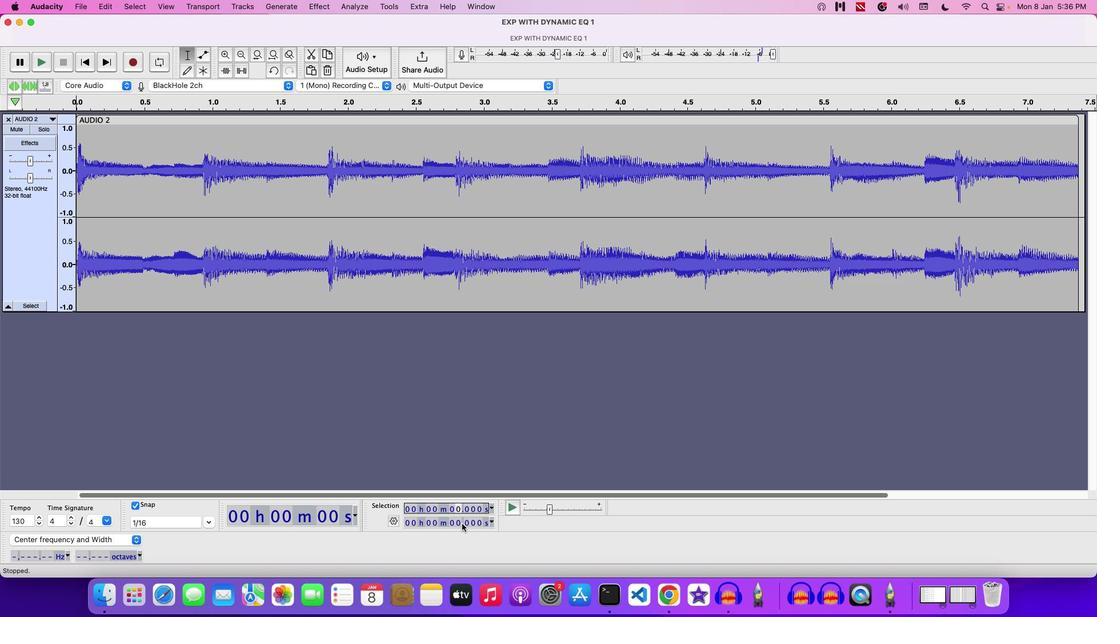 
Action: Mouse pressed left at (462, 523)
Screenshot: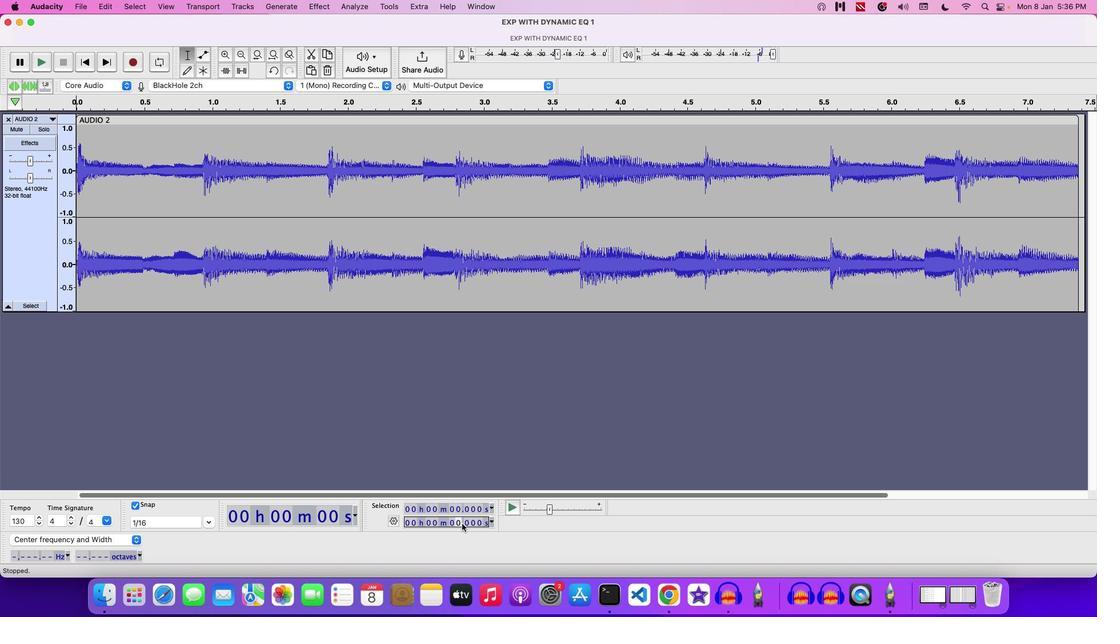 
Action: Mouse moved to (472, 527)
Screenshot: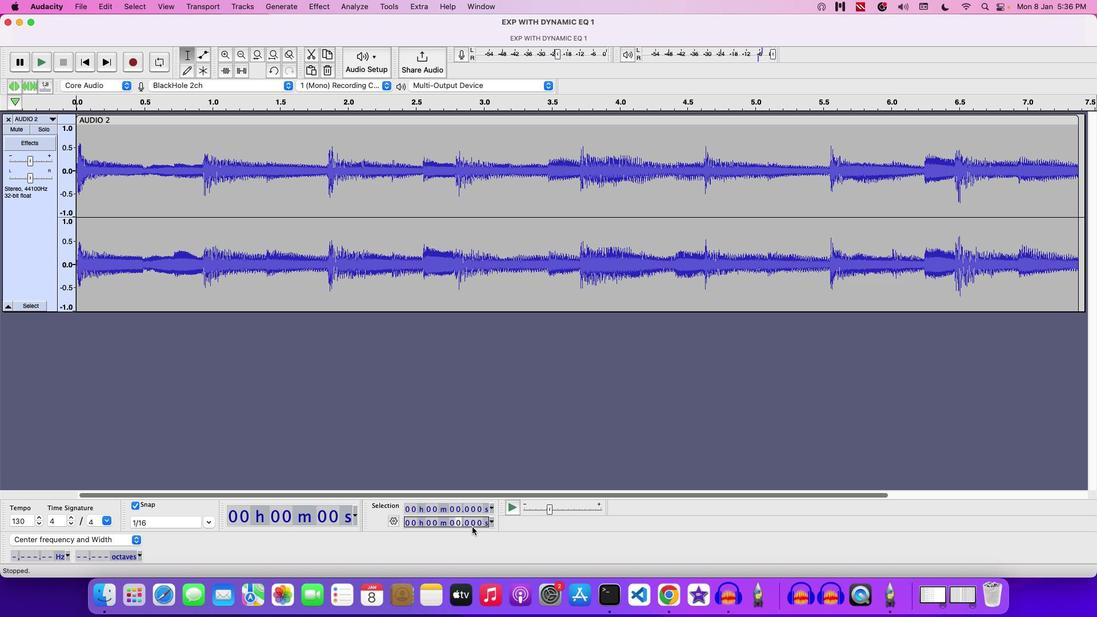 
Action: Key pressed '7'
Screenshot: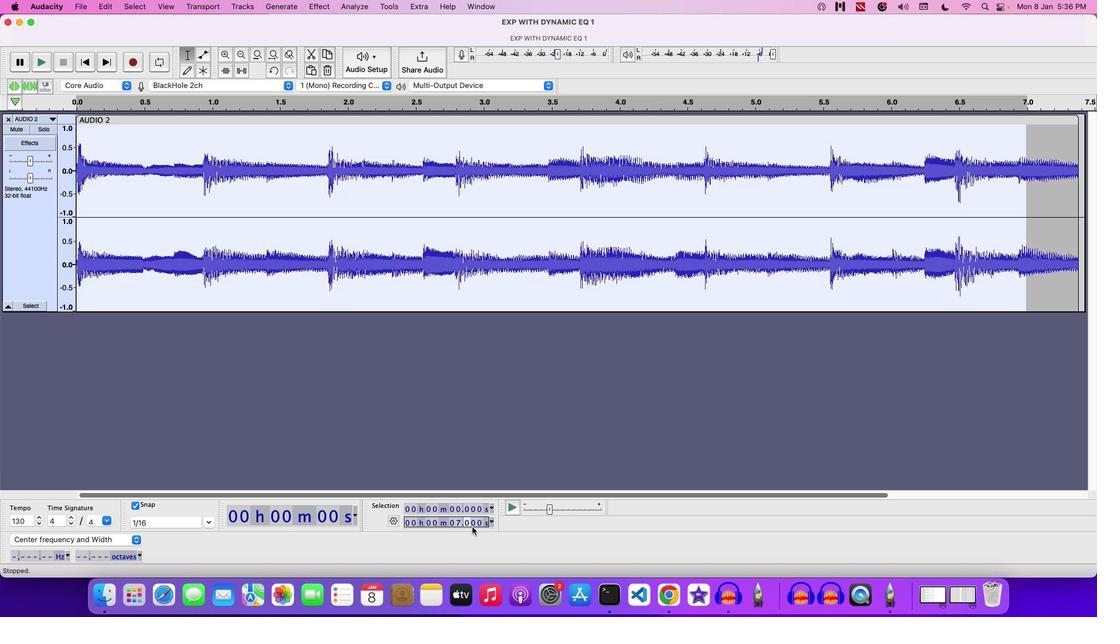 
Action: Mouse moved to (479, 527)
Screenshot: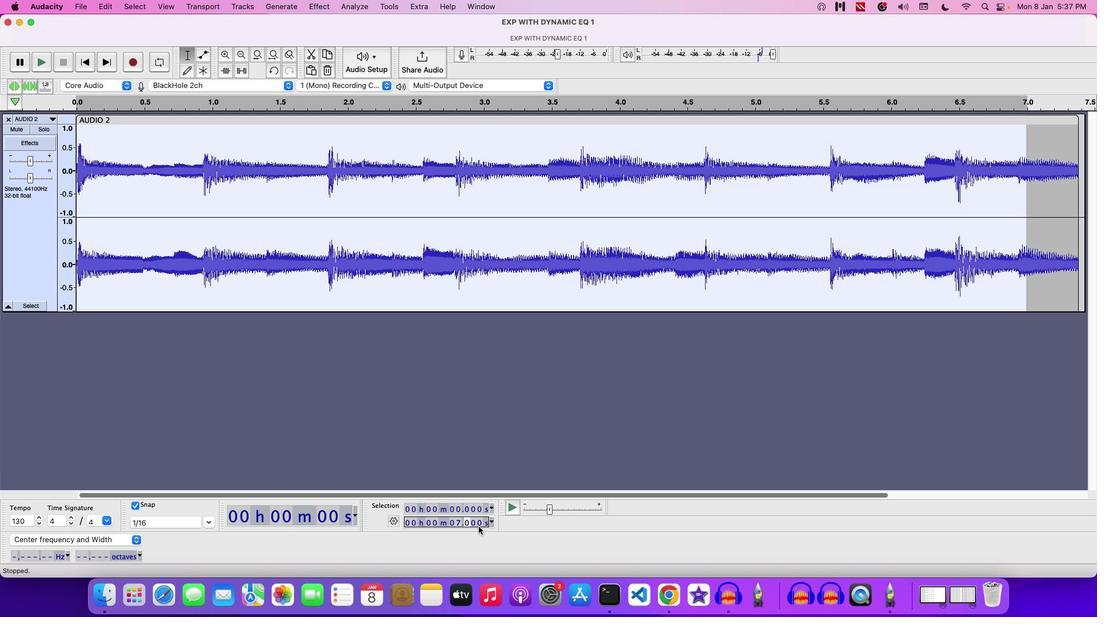 
Action: Key pressed '5'
Screenshot: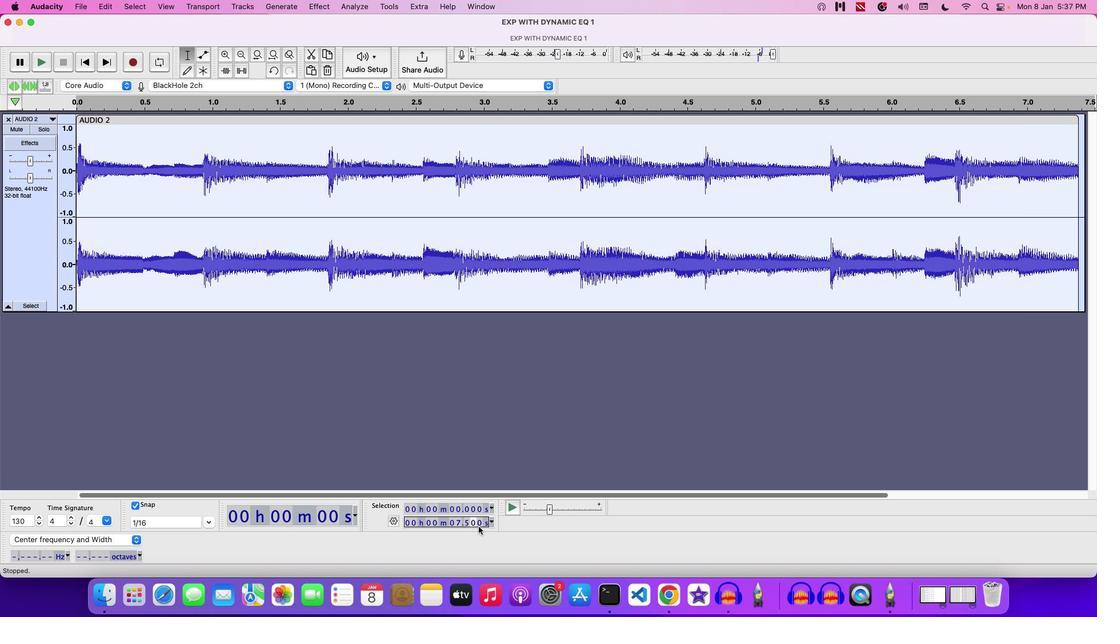
Action: Mouse moved to (74, 11)
Screenshot: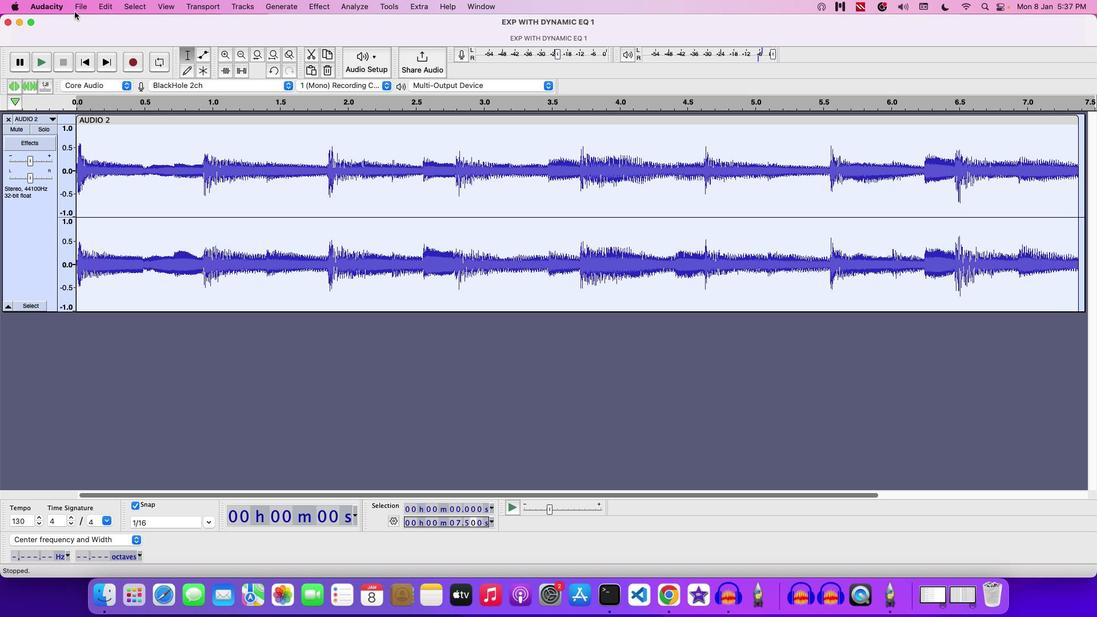 
Action: Mouse pressed left at (74, 11)
Screenshot: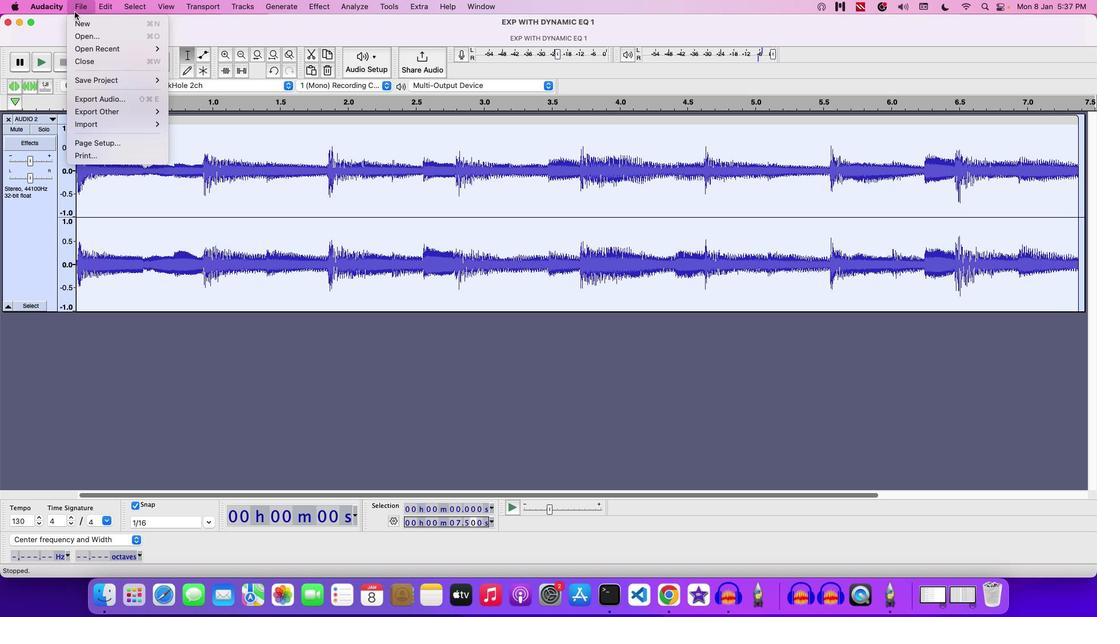 
Action: Mouse moved to (203, 83)
Screenshot: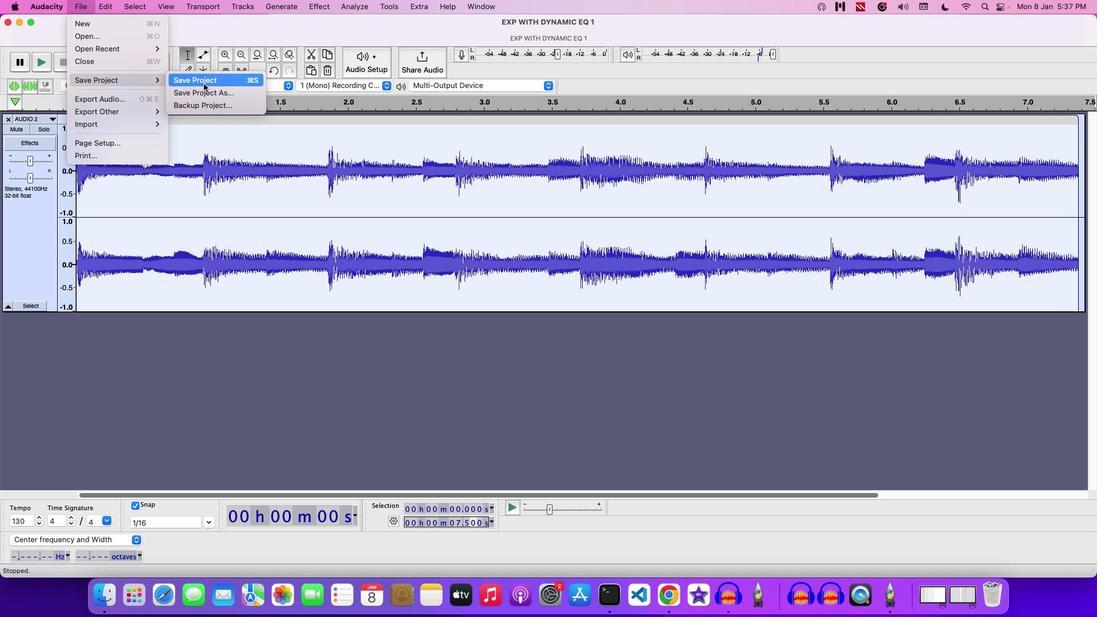 
Action: Mouse pressed left at (203, 83)
Screenshot: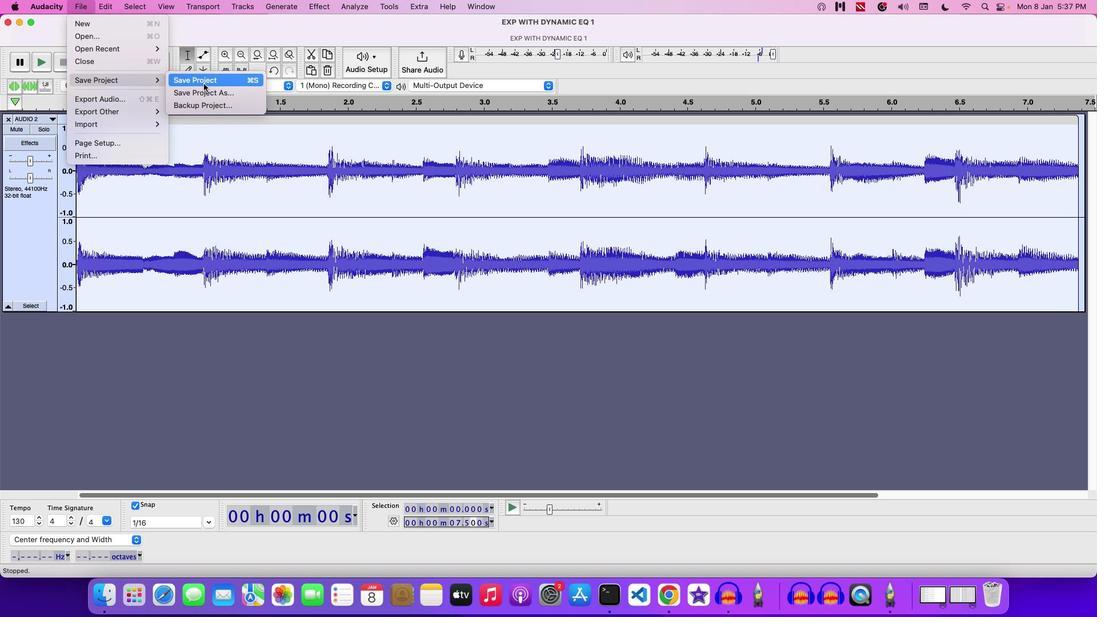 
Action: Mouse moved to (87, 8)
Screenshot: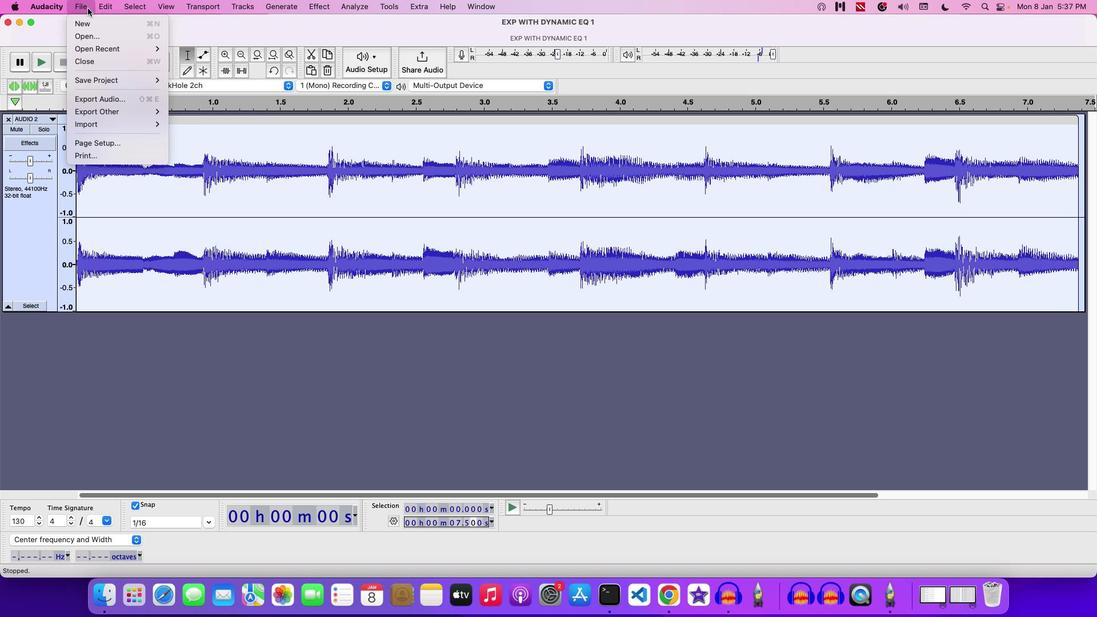 
Action: Mouse pressed left at (87, 8)
Screenshot: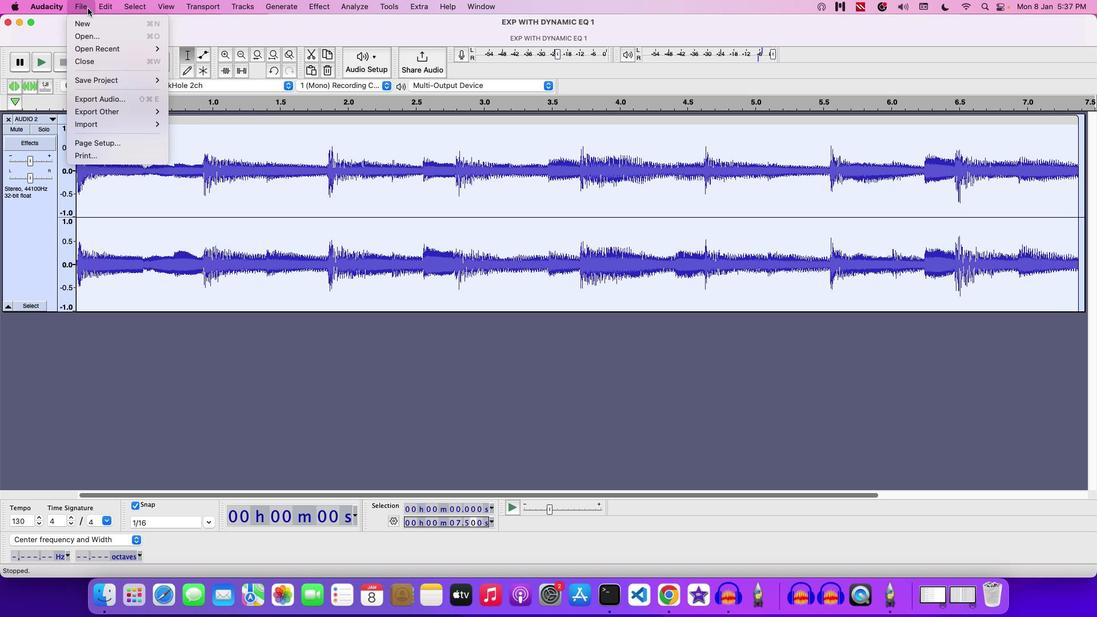 
Action: Mouse moved to (181, 87)
Screenshot: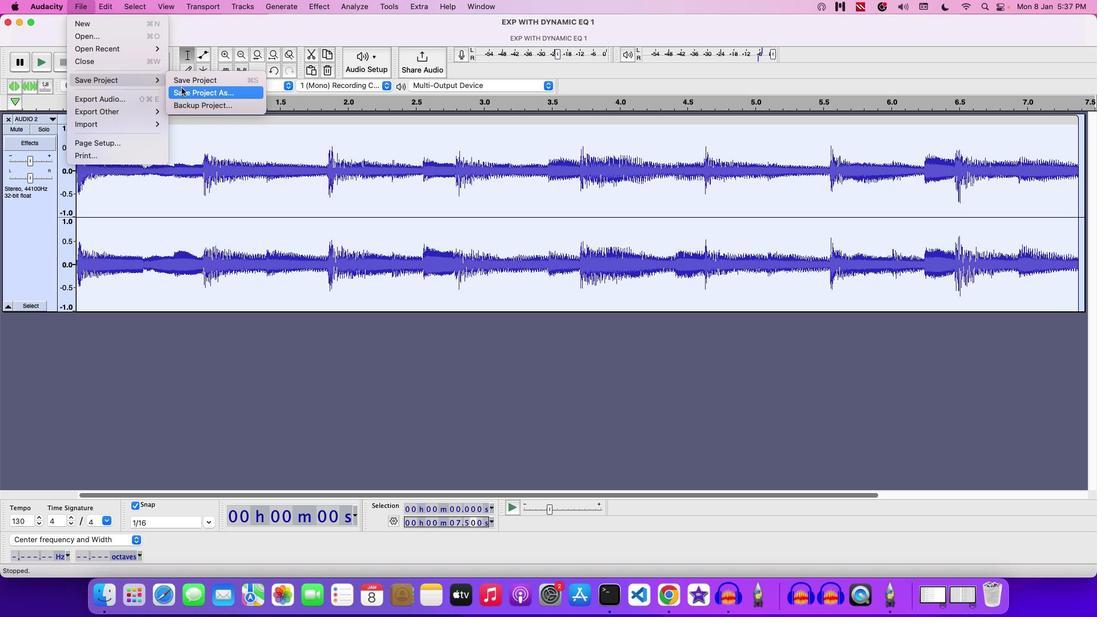 
Action: Mouse pressed left at (181, 87)
Screenshot: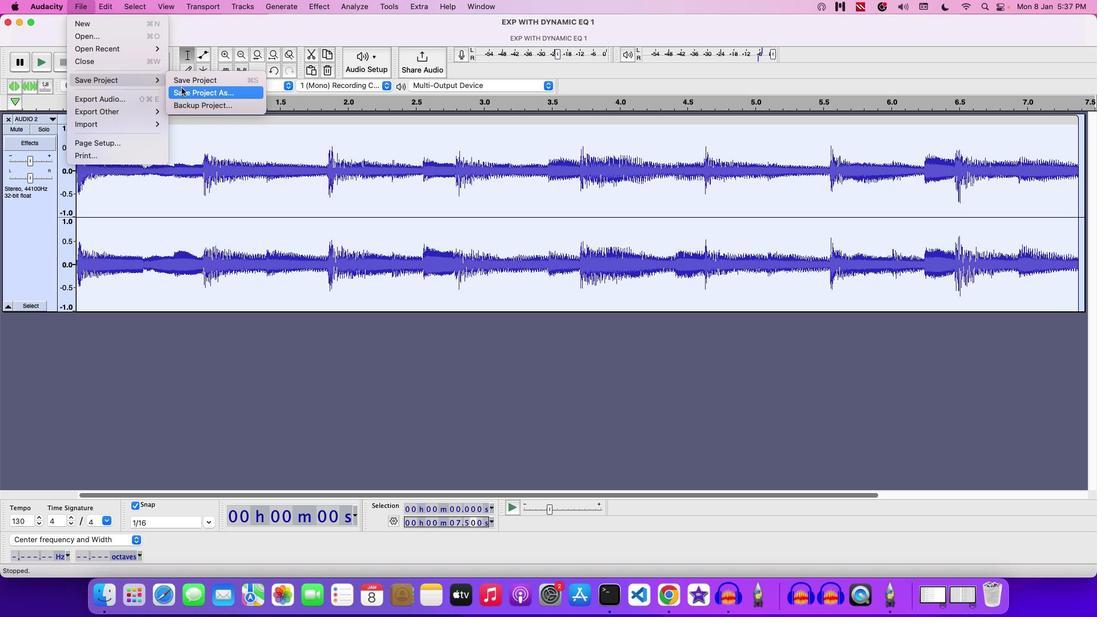 
Action: Mouse moved to (439, 247)
Screenshot: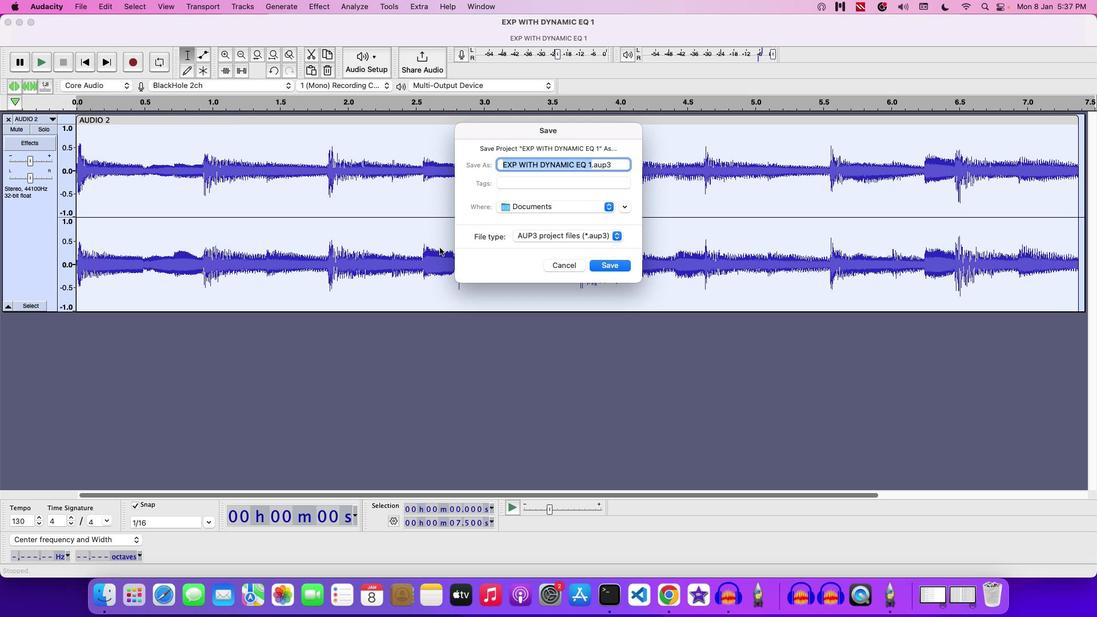 
Action: Key pressed Key.backspace'U''S''I''N''G'Key.space'T''I''M''E'Key.space'S''N''A''P''P''I''N''G'Key.space'T''O''O''L'Key.space
Screenshot: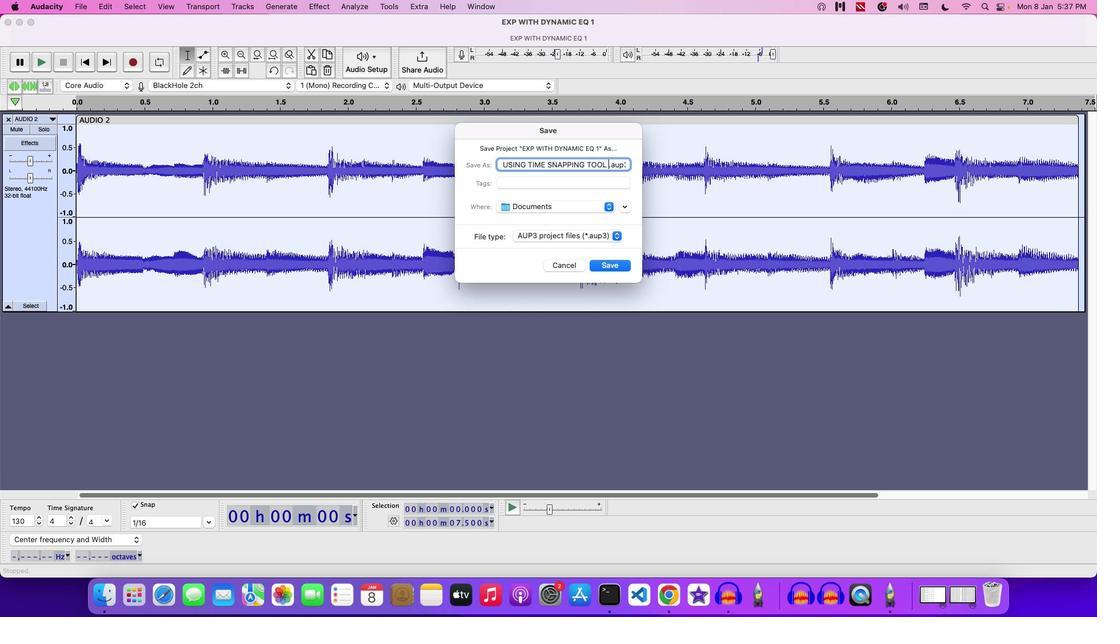 
Action: Mouse moved to (547, 288)
Screenshot: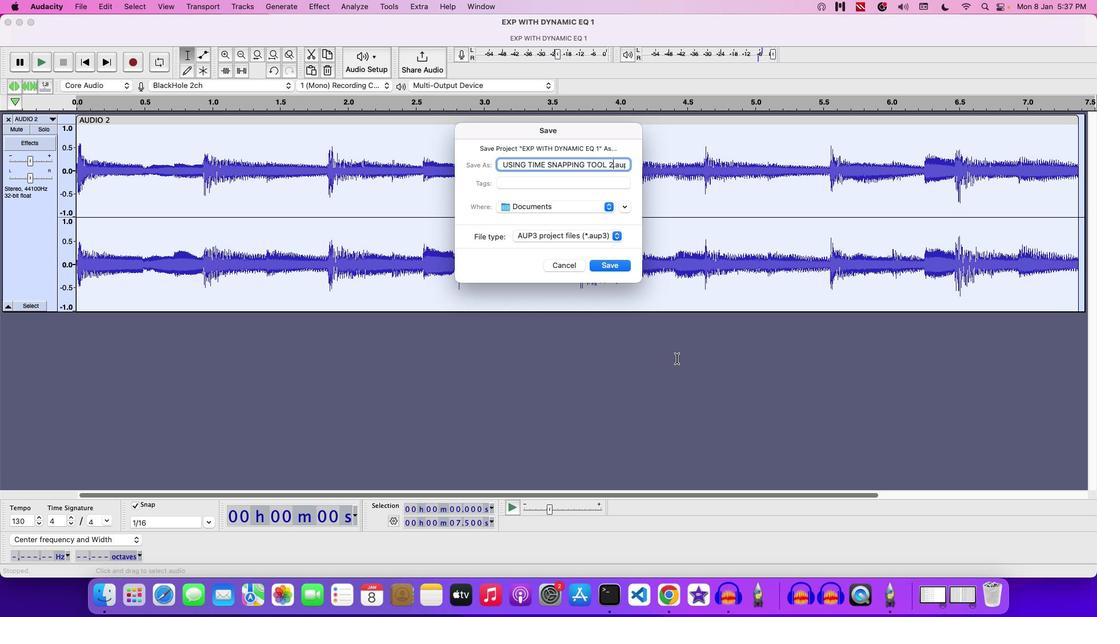 
Action: Key pressed '2'
Screenshot: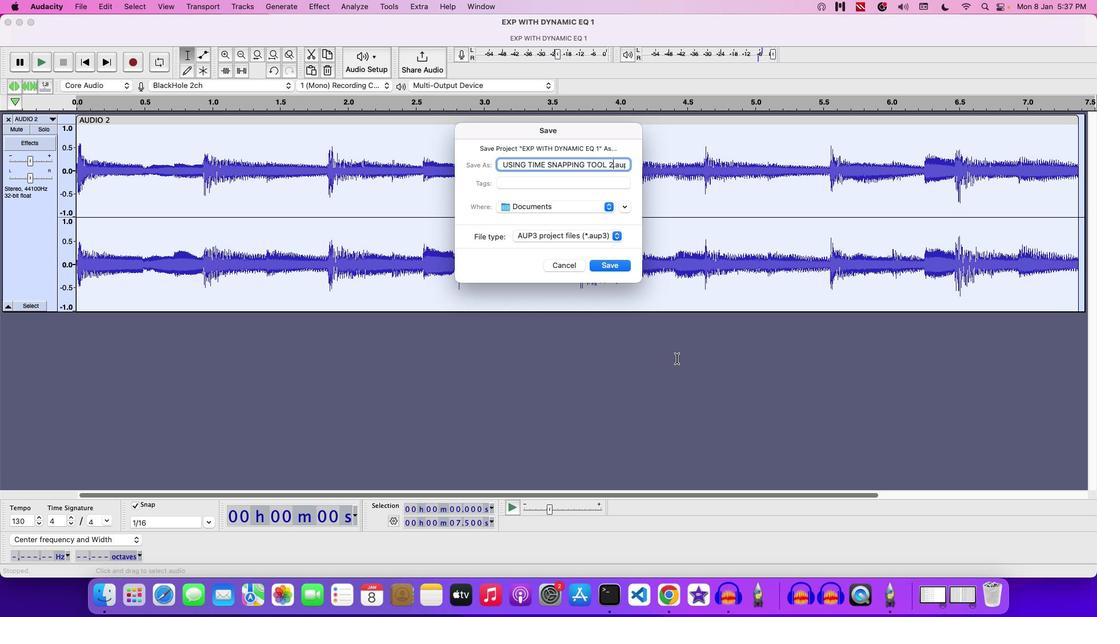 
Action: Mouse moved to (607, 265)
Screenshot: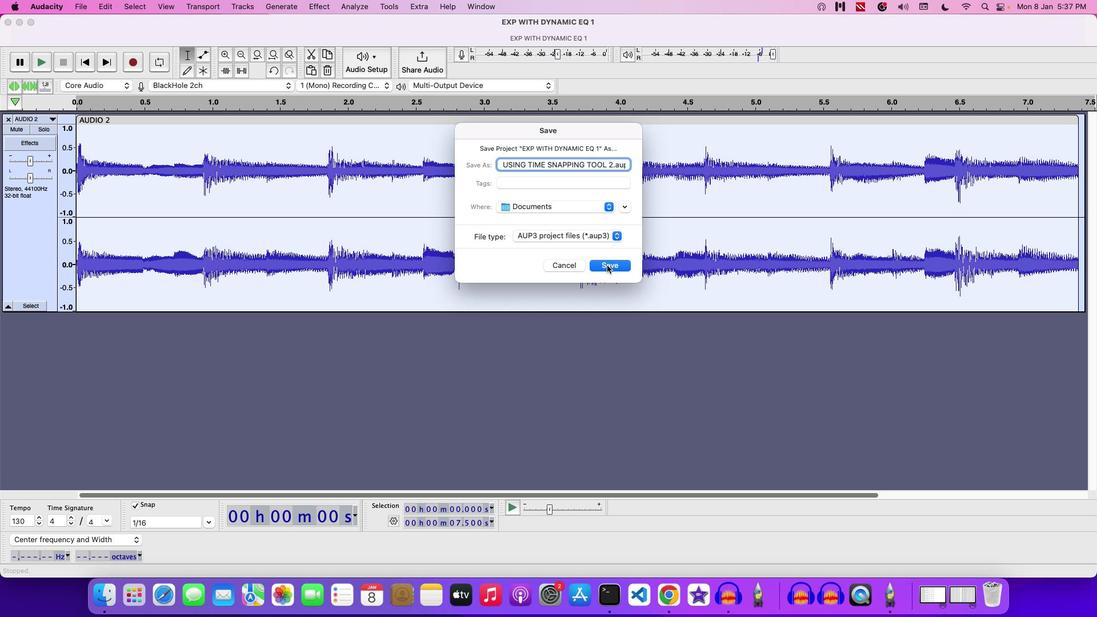
Action: Mouse pressed left at (607, 265)
Screenshot: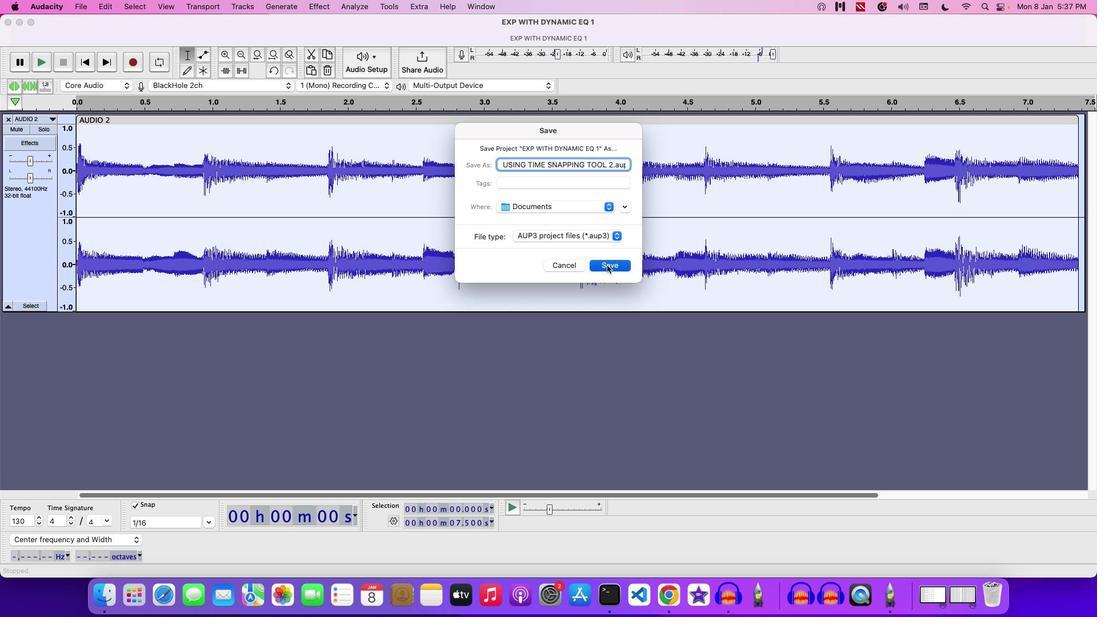
